 Task: Look for space in Padang Mat Sirat, Malaysia from 1st July, 2023 to 8th July, 2023 for 2 adults, 1 child in price range Rs.15000 to Rs.20000. Place can be entire place with 1  bedroom having 1 bed and 1 bathroom. Property type can be house, flat, guest house, hotel. Amenities needed are: washing machine. Booking option can be shelf check-in. Required host language is English.
Action: Mouse moved to (470, 96)
Screenshot: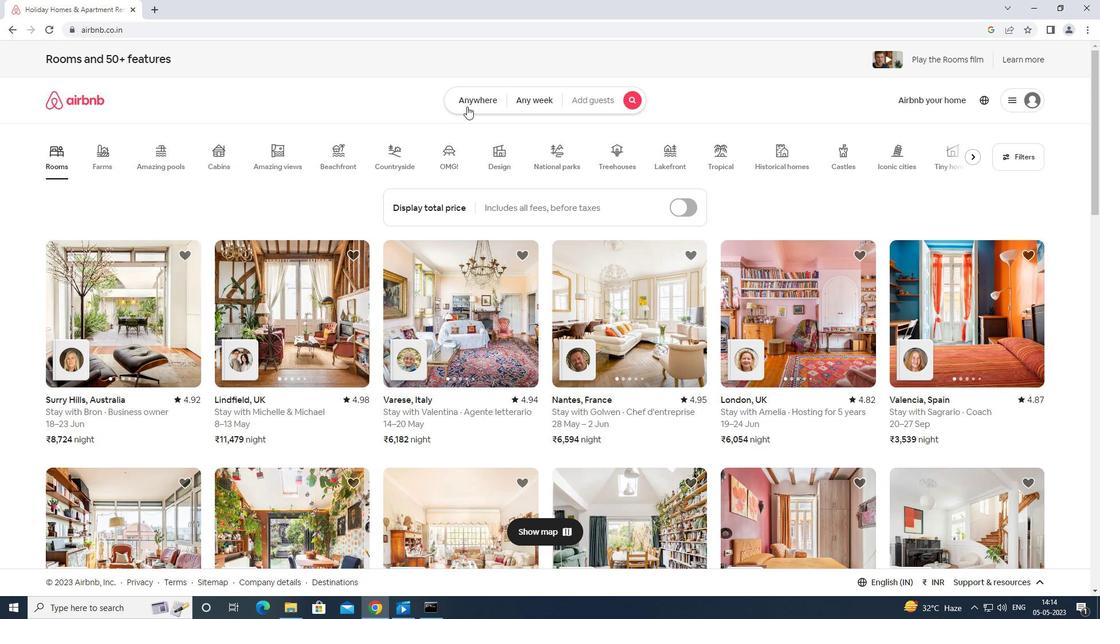 
Action: Mouse pressed left at (470, 96)
Screenshot: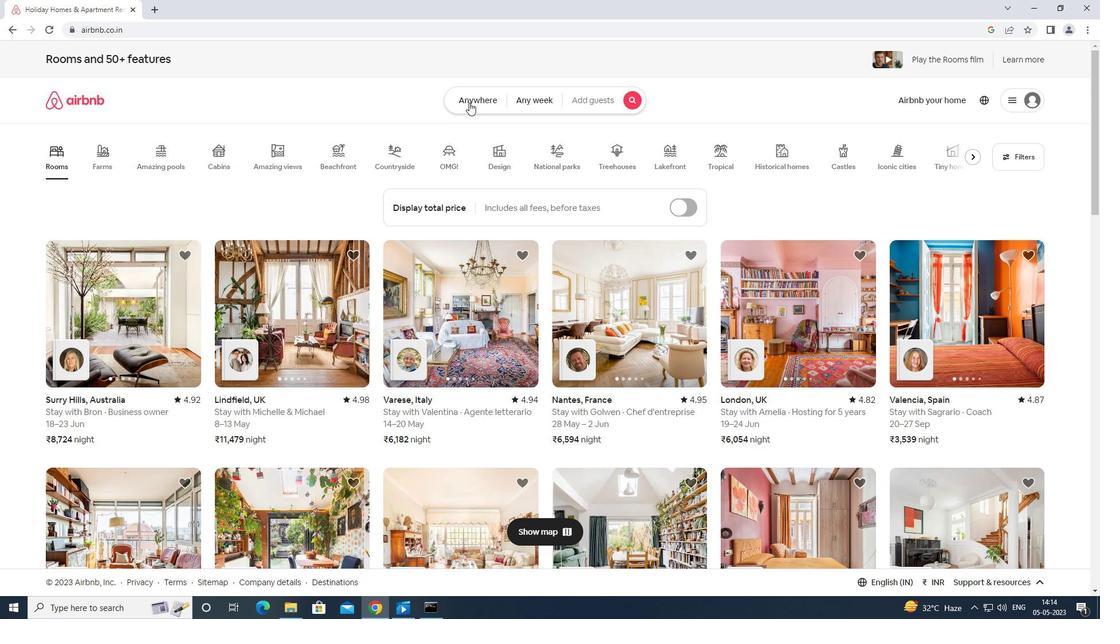 
Action: Mouse moved to (407, 142)
Screenshot: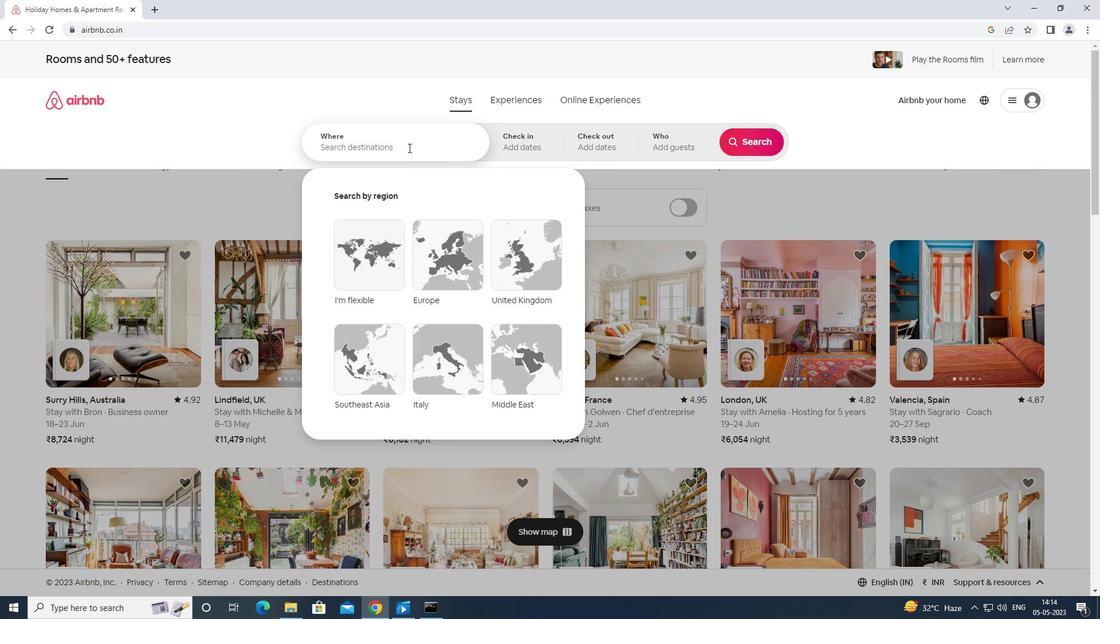 
Action: Mouse pressed left at (407, 142)
Screenshot: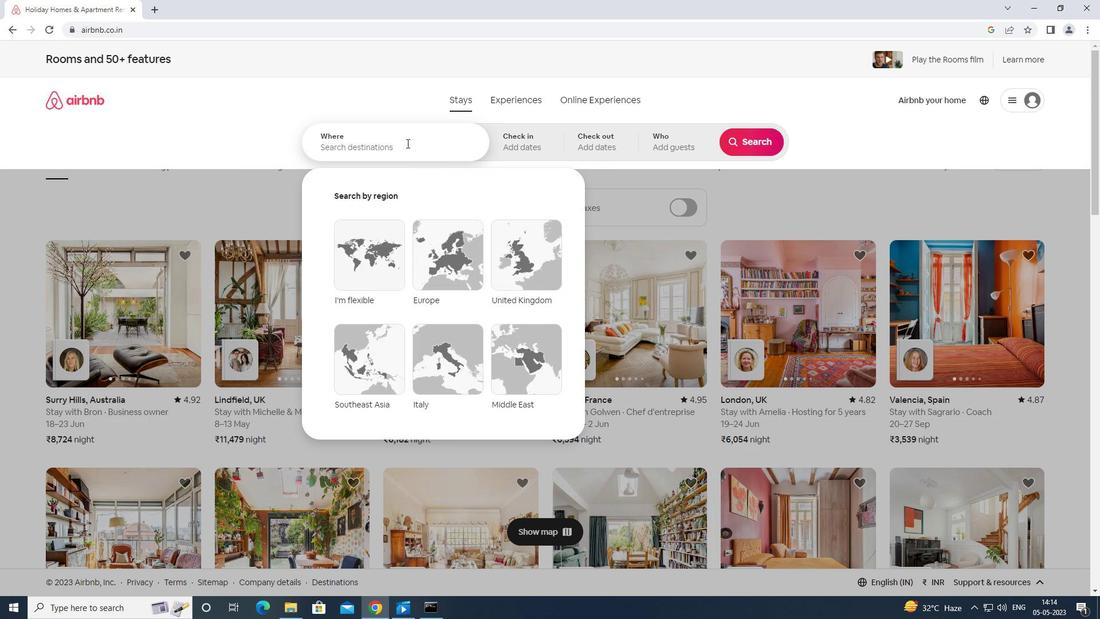 
Action: Key pressed <Key.shift>PADANG<Key.space>MAT<Key.space>SIRAT<Key.space>MALAYSIA<Key.enter>
Screenshot: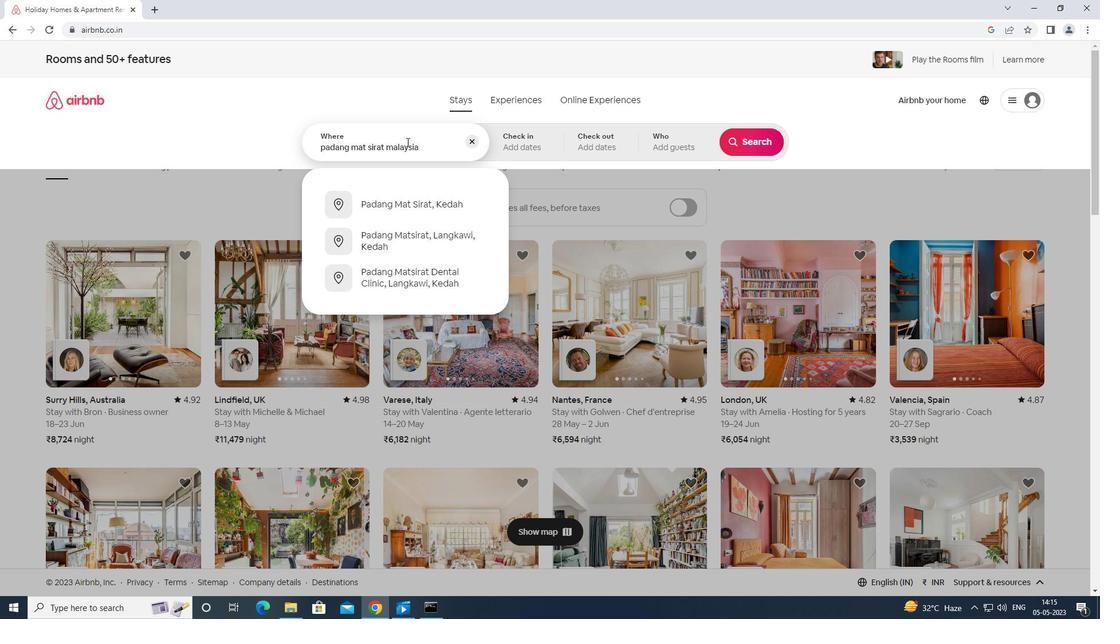 
Action: Mouse moved to (590, 142)
Screenshot: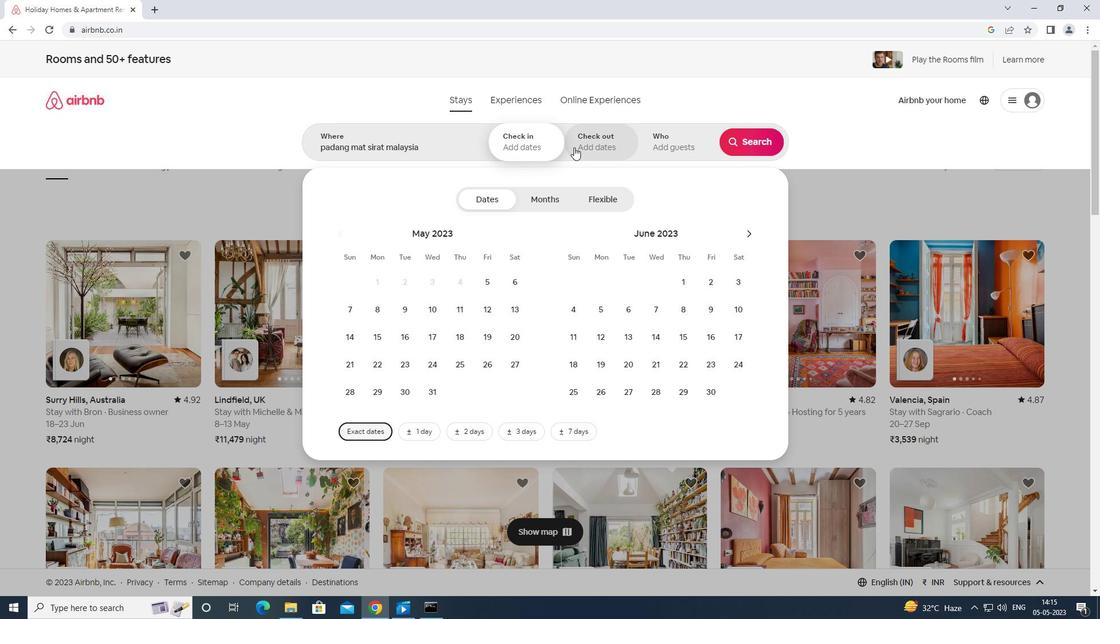 
Action: Mouse pressed left at (590, 142)
Screenshot: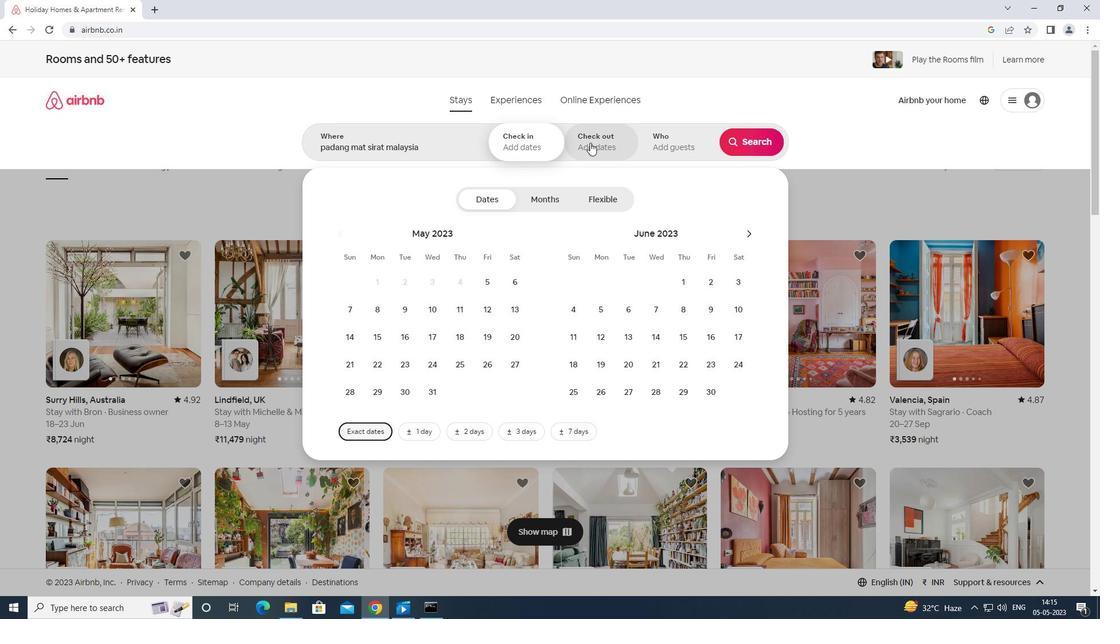 
Action: Mouse moved to (744, 233)
Screenshot: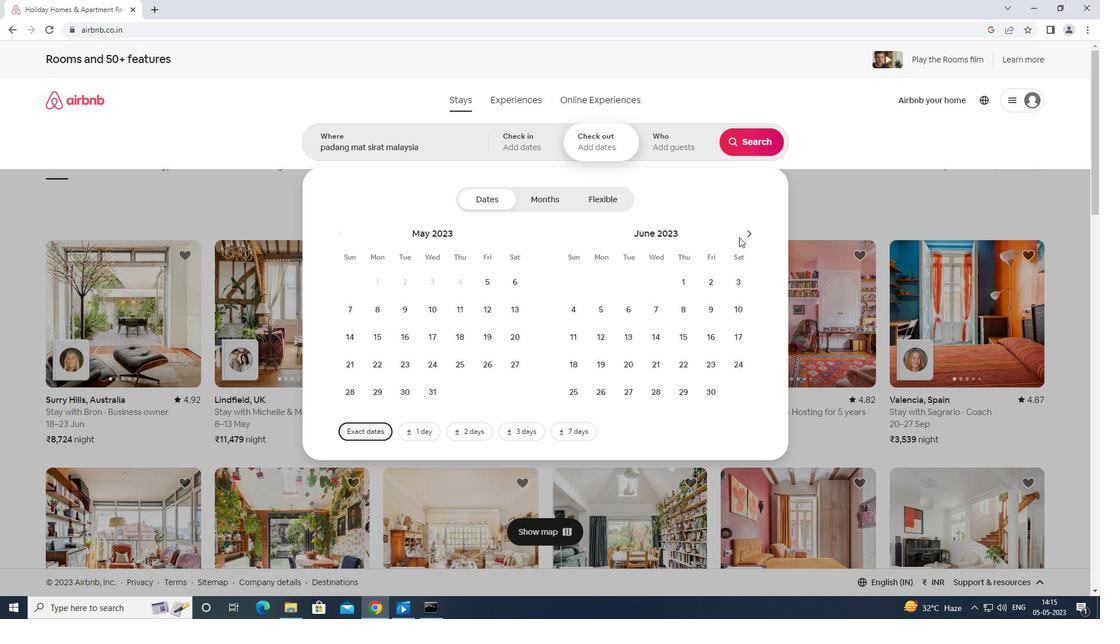 
Action: Mouse pressed left at (744, 233)
Screenshot: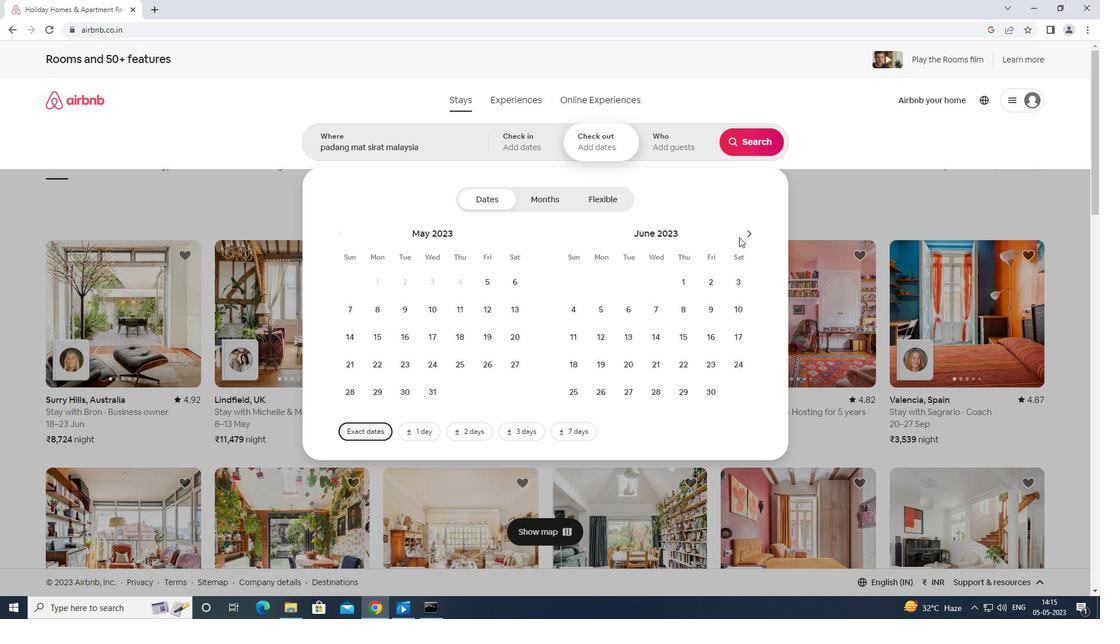 
Action: Mouse moved to (736, 276)
Screenshot: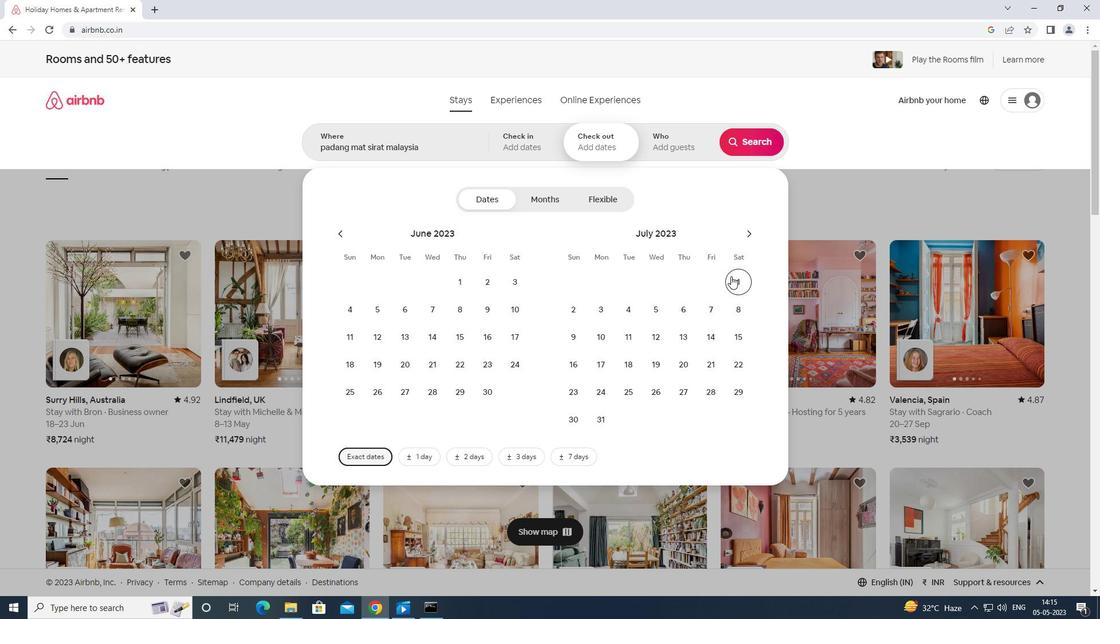 
Action: Mouse pressed left at (736, 276)
Screenshot: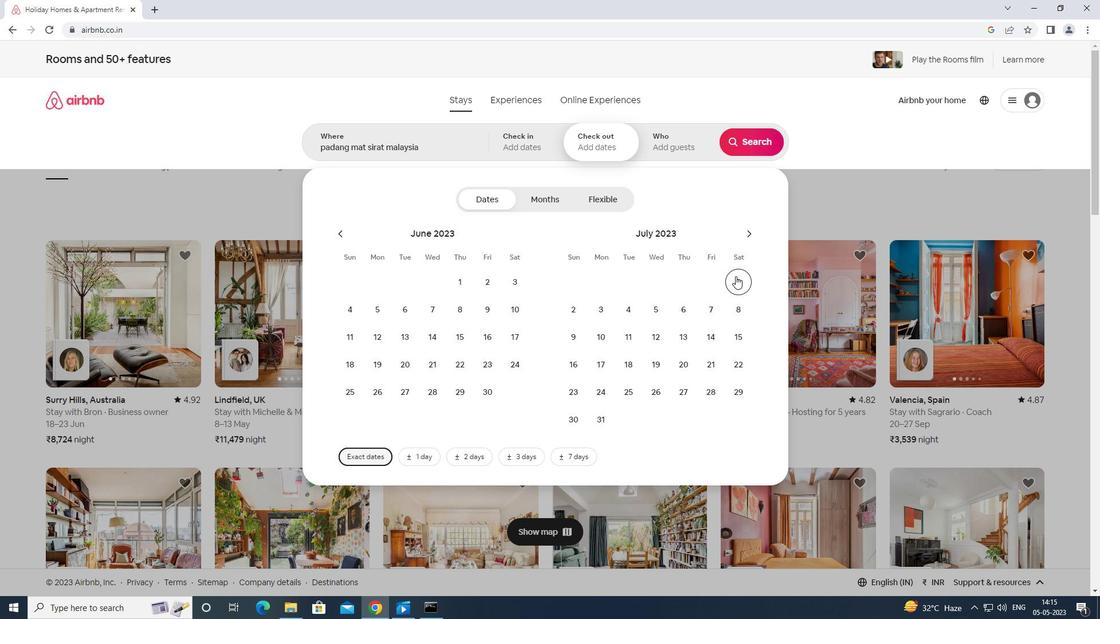 
Action: Mouse moved to (734, 307)
Screenshot: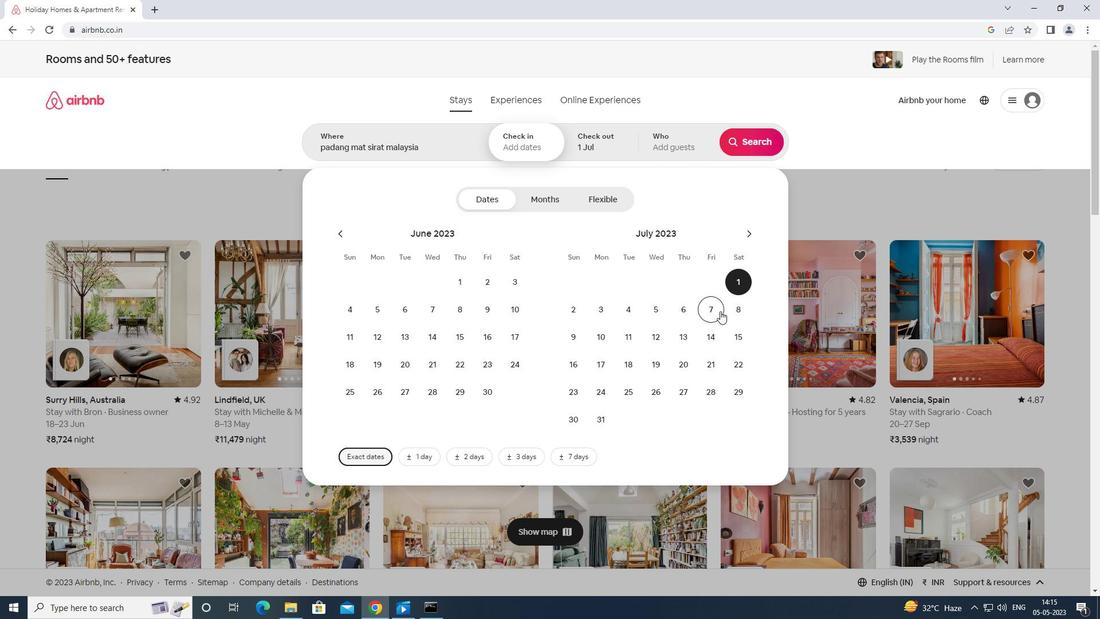 
Action: Mouse pressed left at (734, 307)
Screenshot: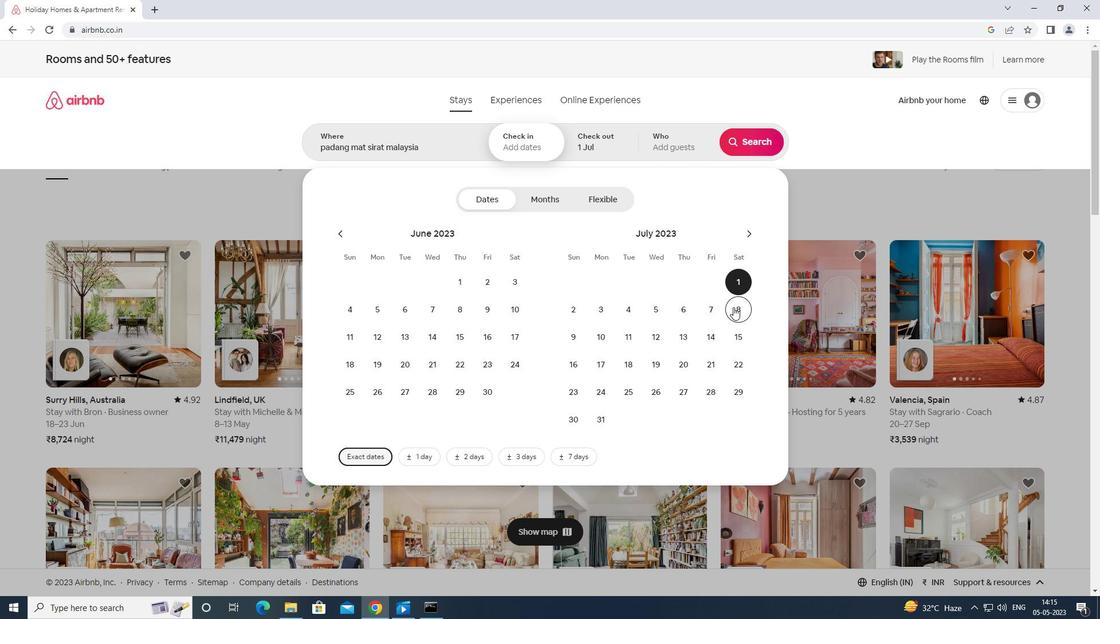
Action: Mouse moved to (679, 142)
Screenshot: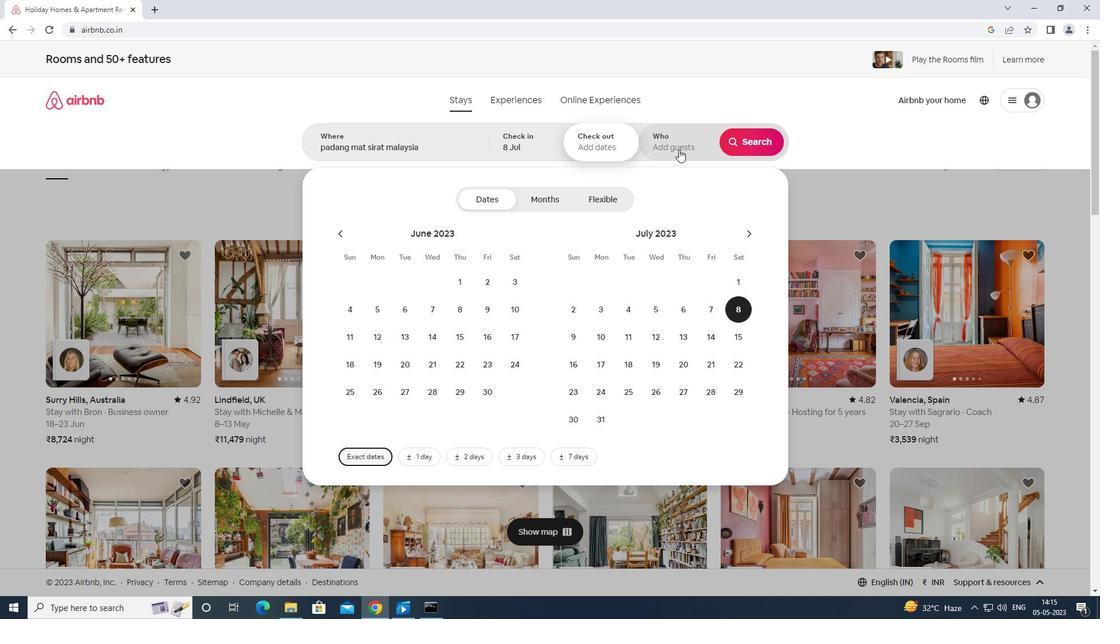 
Action: Mouse pressed left at (679, 142)
Screenshot: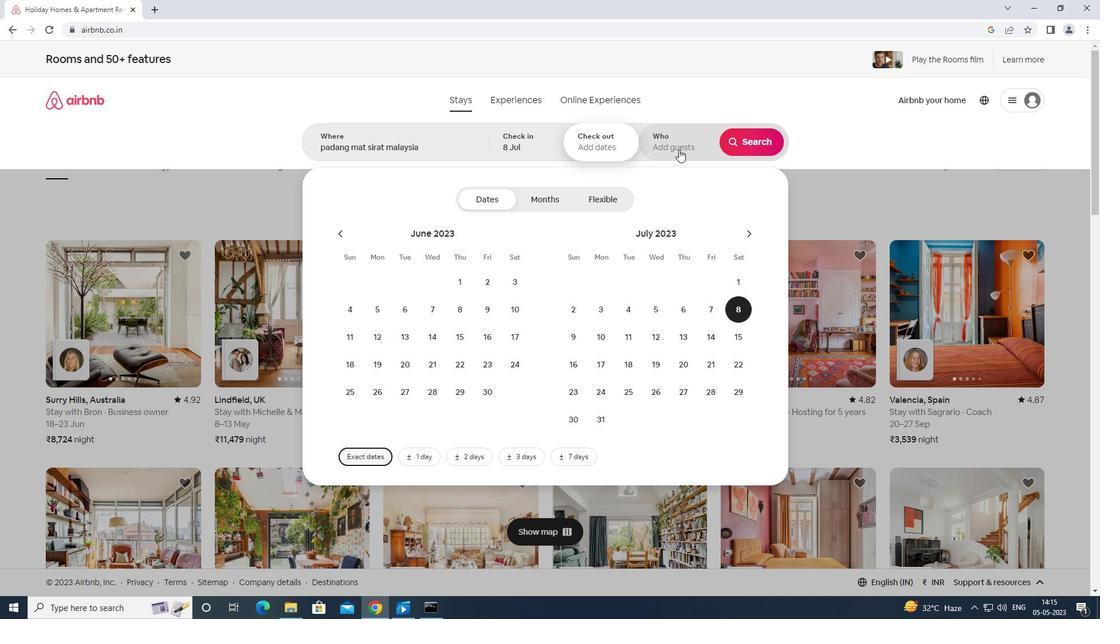 
Action: Mouse moved to (757, 201)
Screenshot: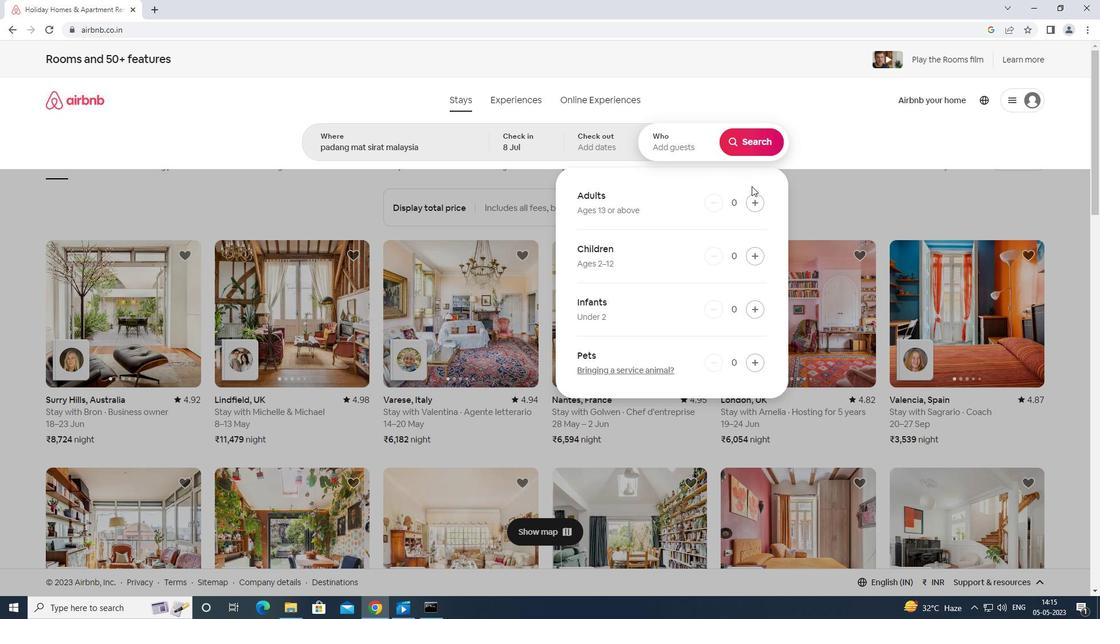 
Action: Mouse pressed left at (757, 201)
Screenshot: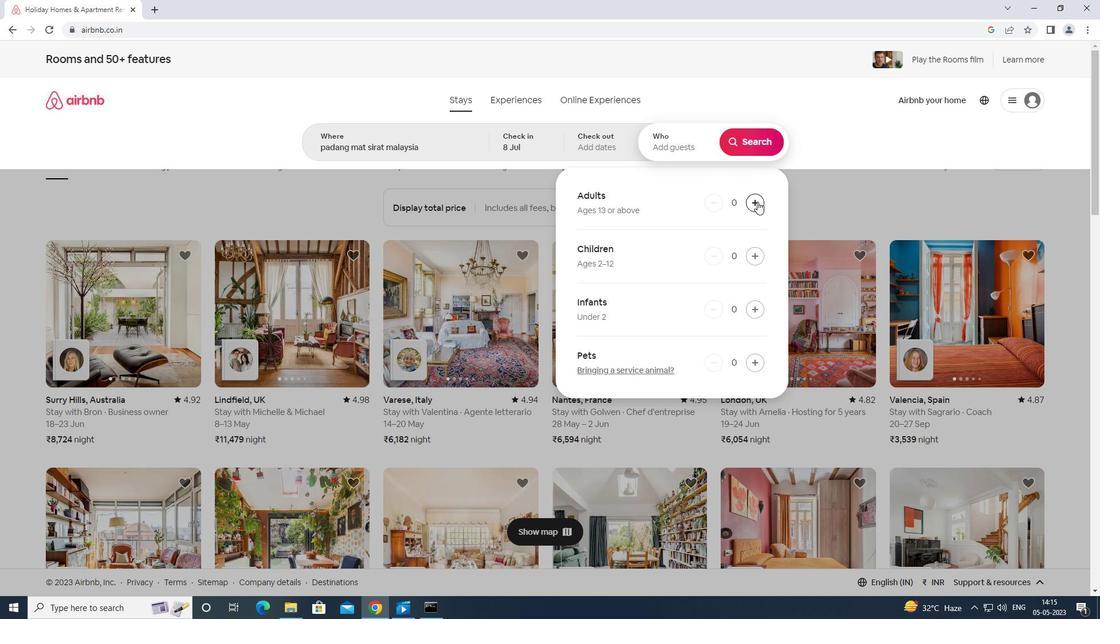 
Action: Mouse moved to (757, 202)
Screenshot: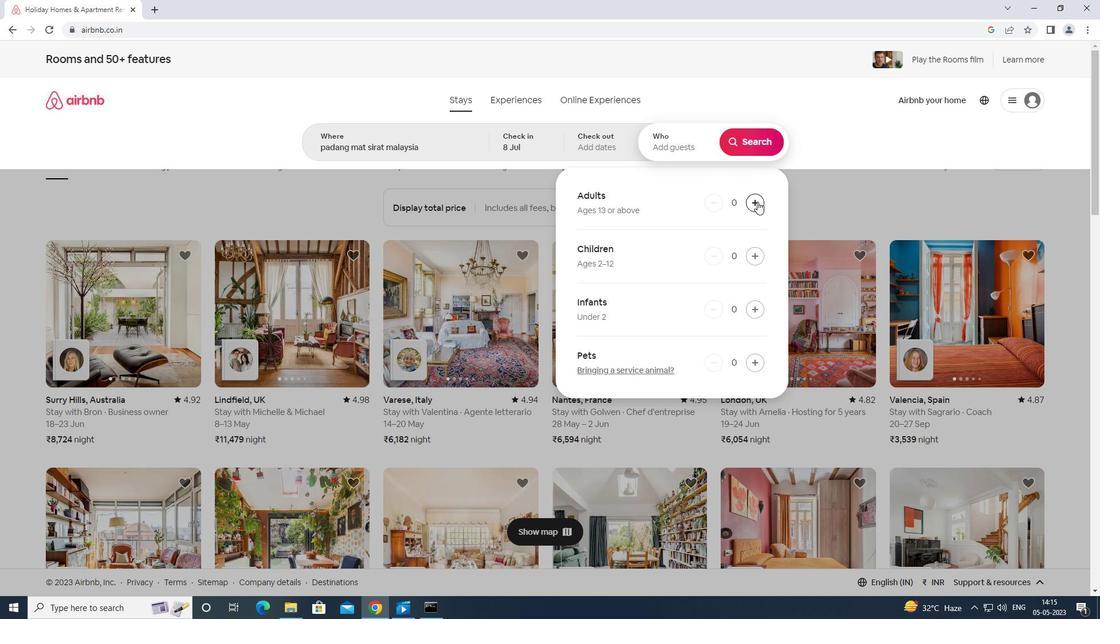 
Action: Mouse pressed left at (757, 202)
Screenshot: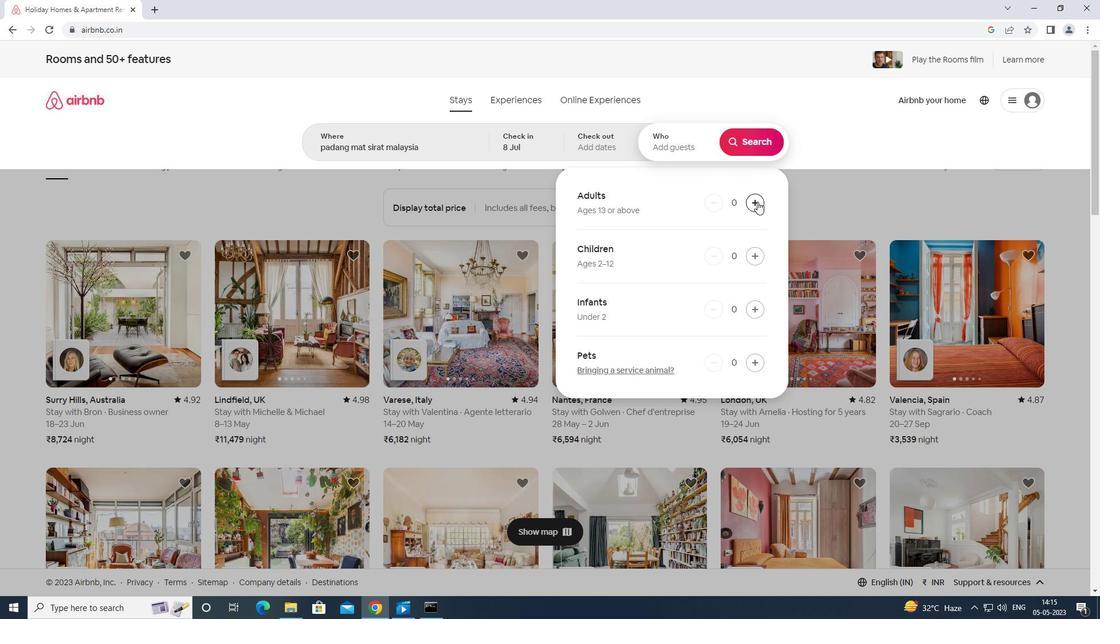 
Action: Mouse moved to (756, 256)
Screenshot: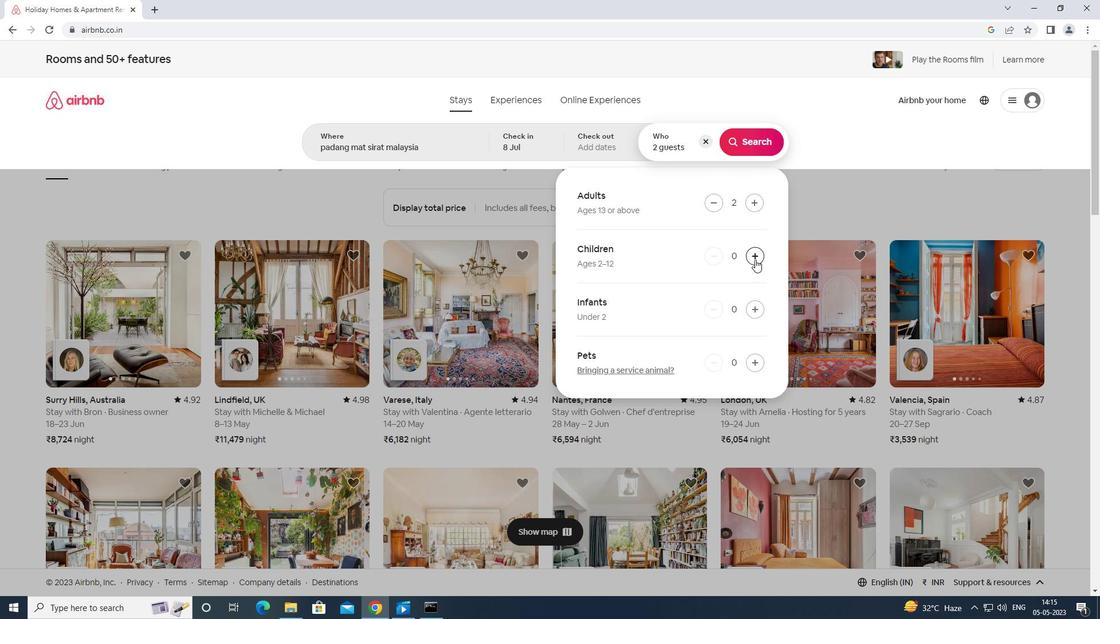 
Action: Mouse pressed left at (756, 256)
Screenshot: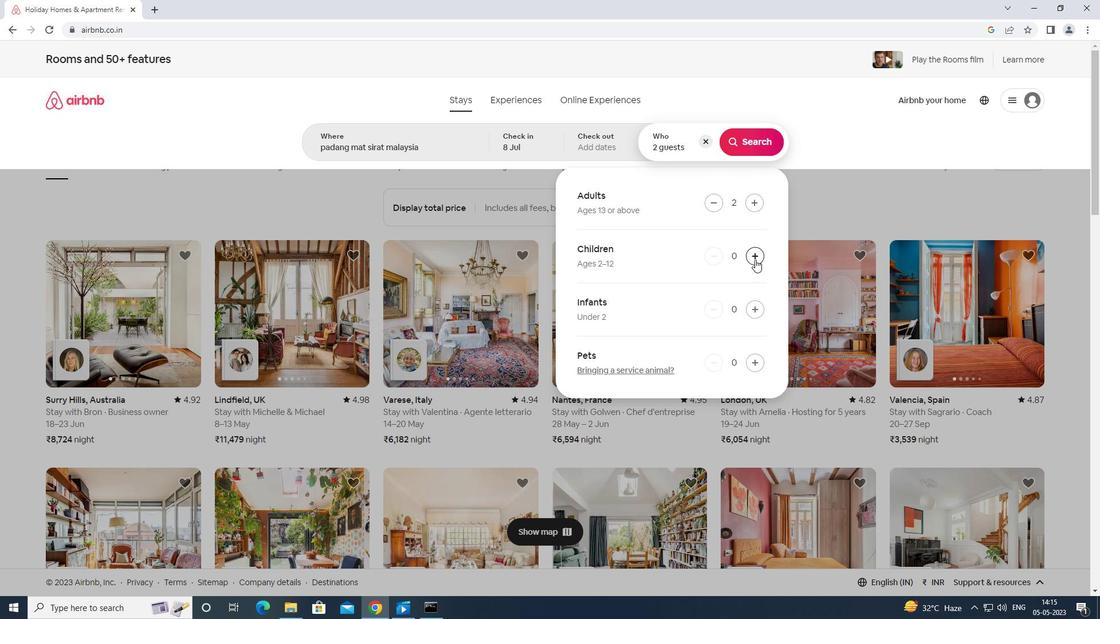 
Action: Mouse moved to (752, 147)
Screenshot: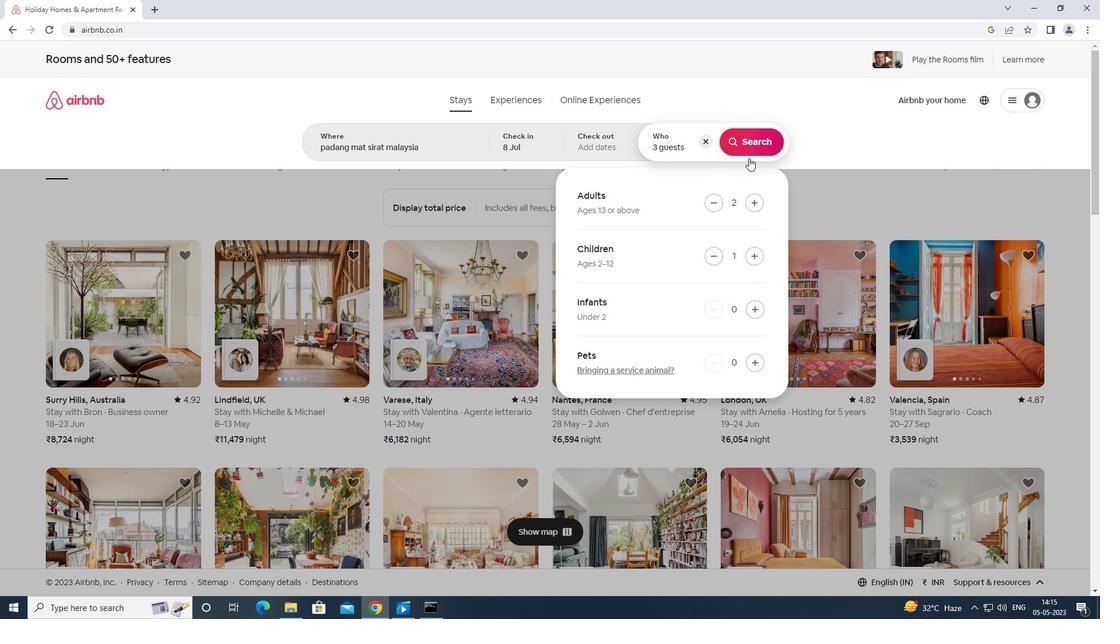 
Action: Mouse pressed left at (752, 147)
Screenshot: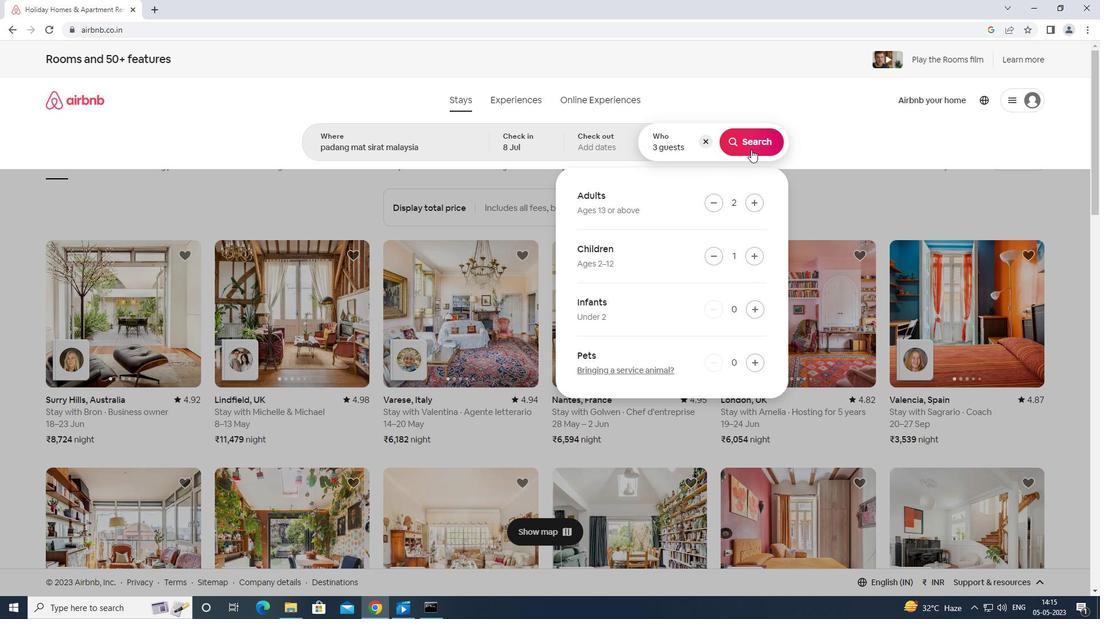 
Action: Mouse moved to (1058, 100)
Screenshot: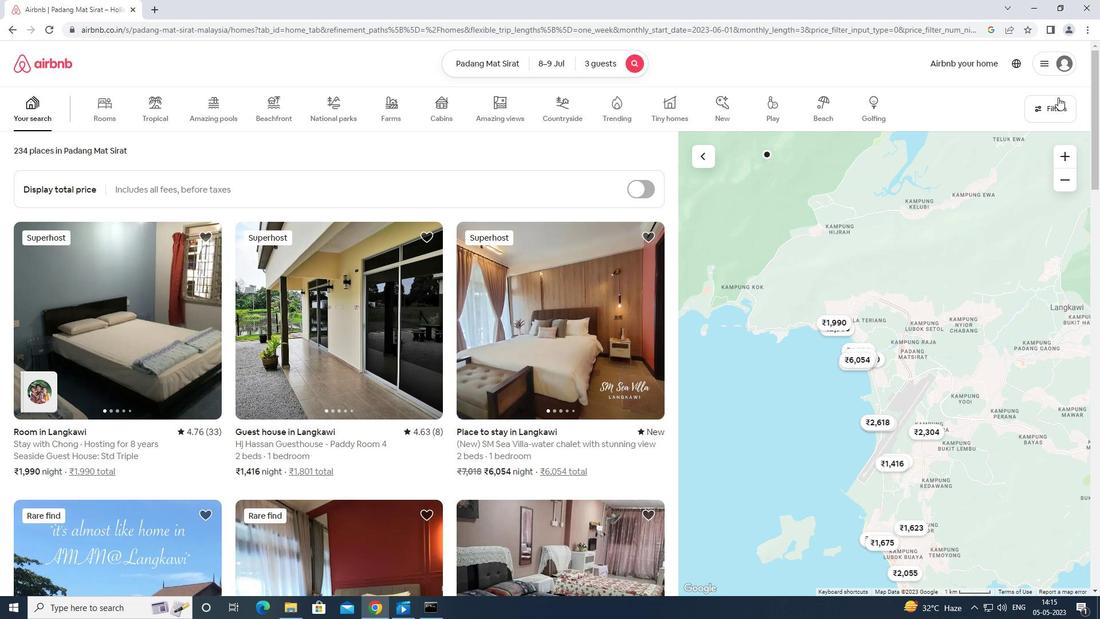 
Action: Mouse pressed left at (1058, 100)
Screenshot: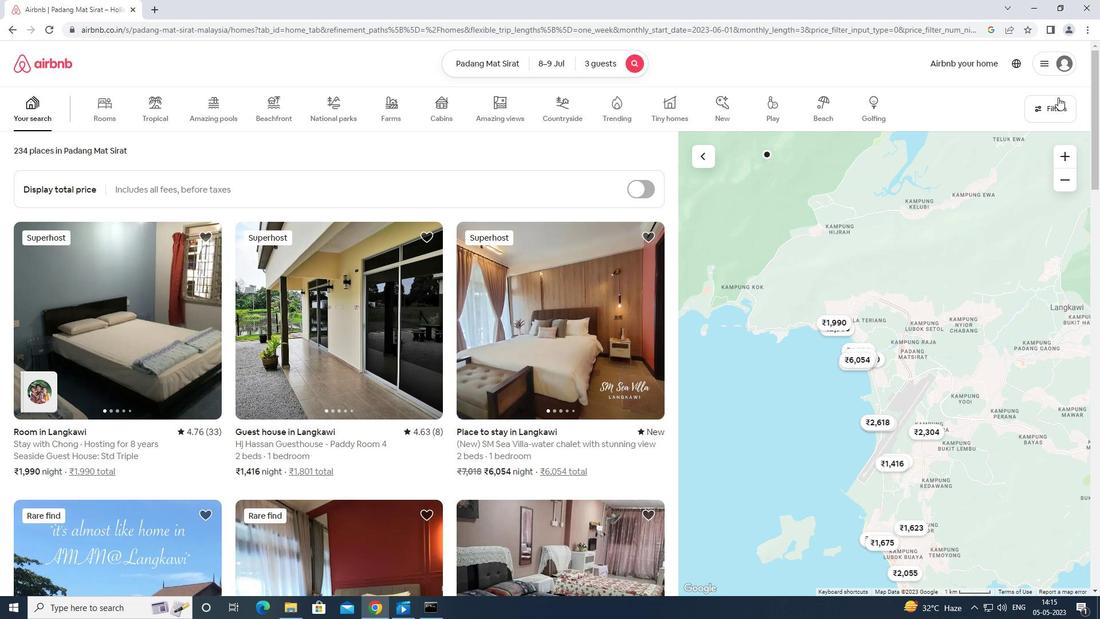 
Action: Mouse moved to (440, 378)
Screenshot: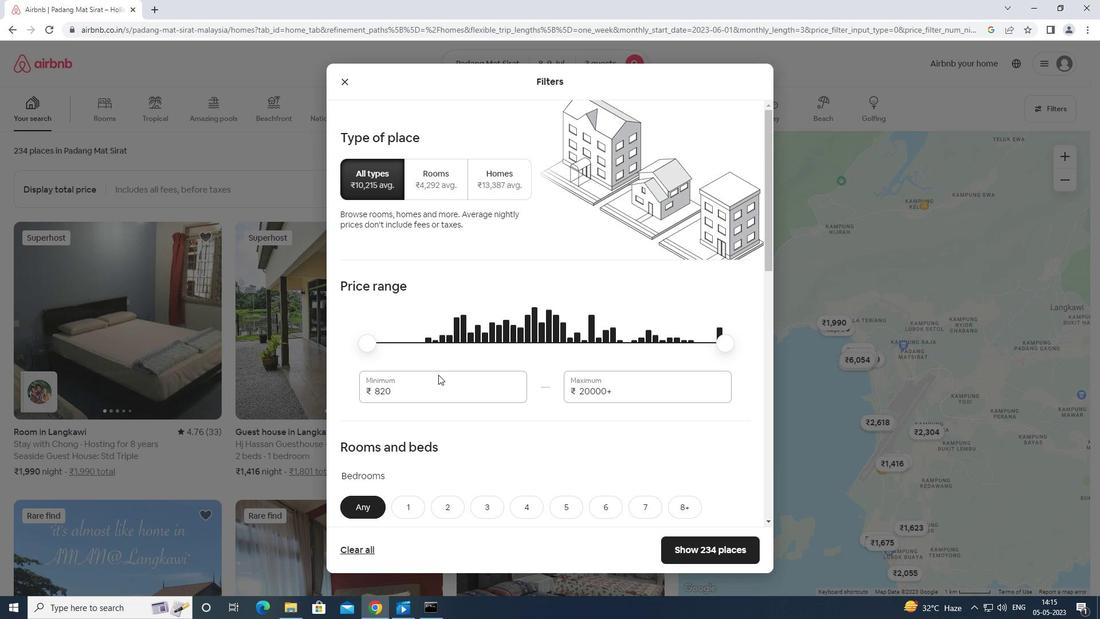
Action: Mouse pressed left at (440, 378)
Screenshot: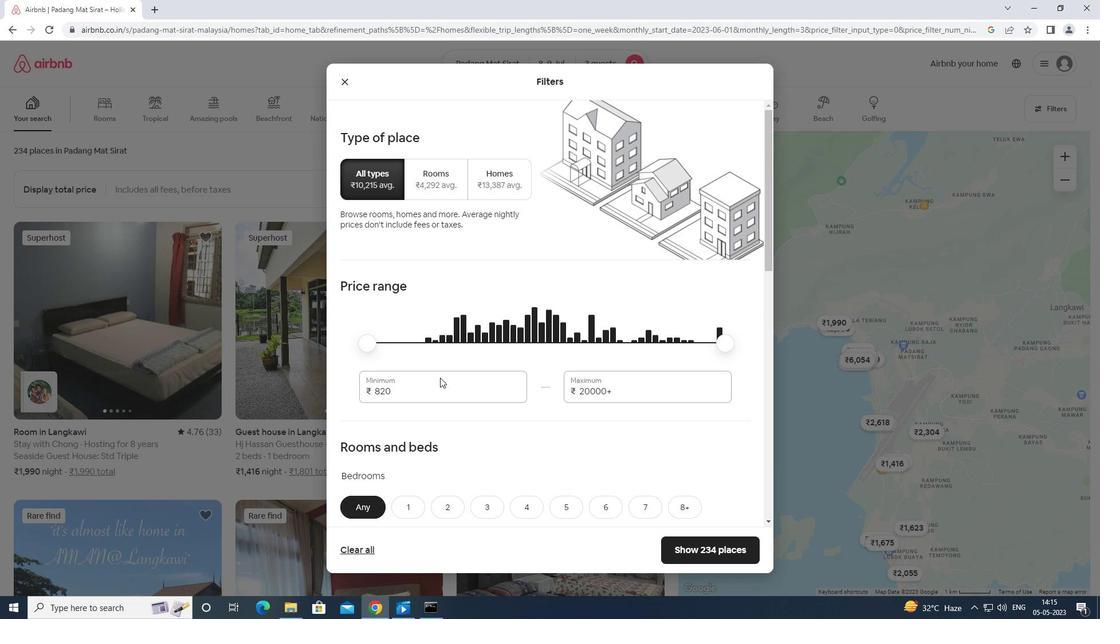 
Action: Mouse moved to (439, 379)
Screenshot: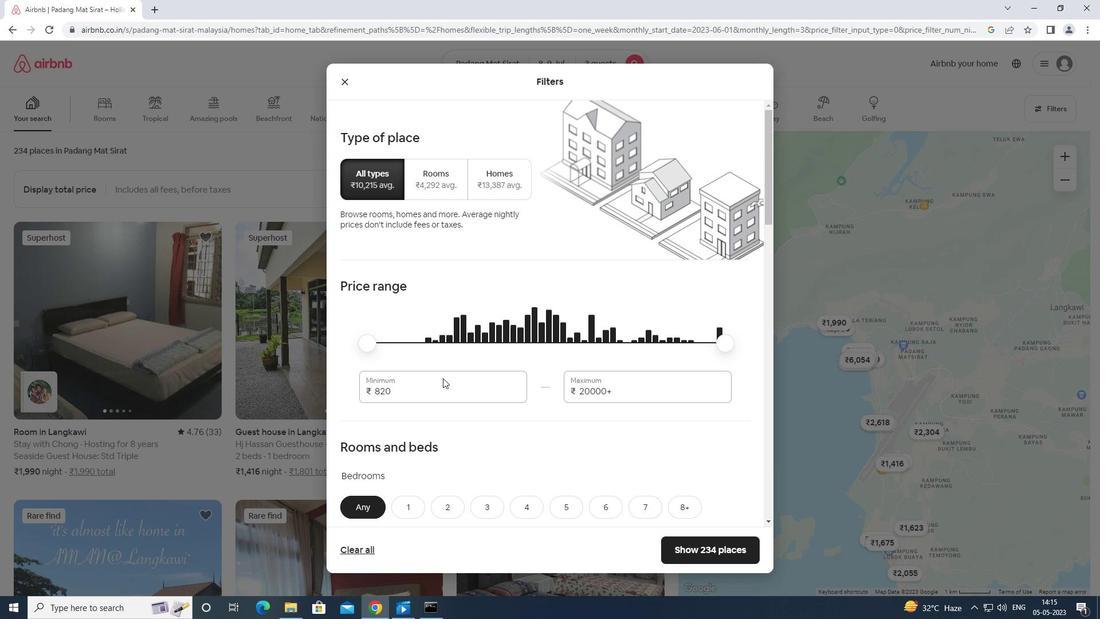 
Action: Key pressed <Key.backspace><Key.backspace><Key.backspace><Key.backspace><Key.backspace><Key.backspace><Key.backspace><Key.backspace><Key.backspace>15000
Screenshot: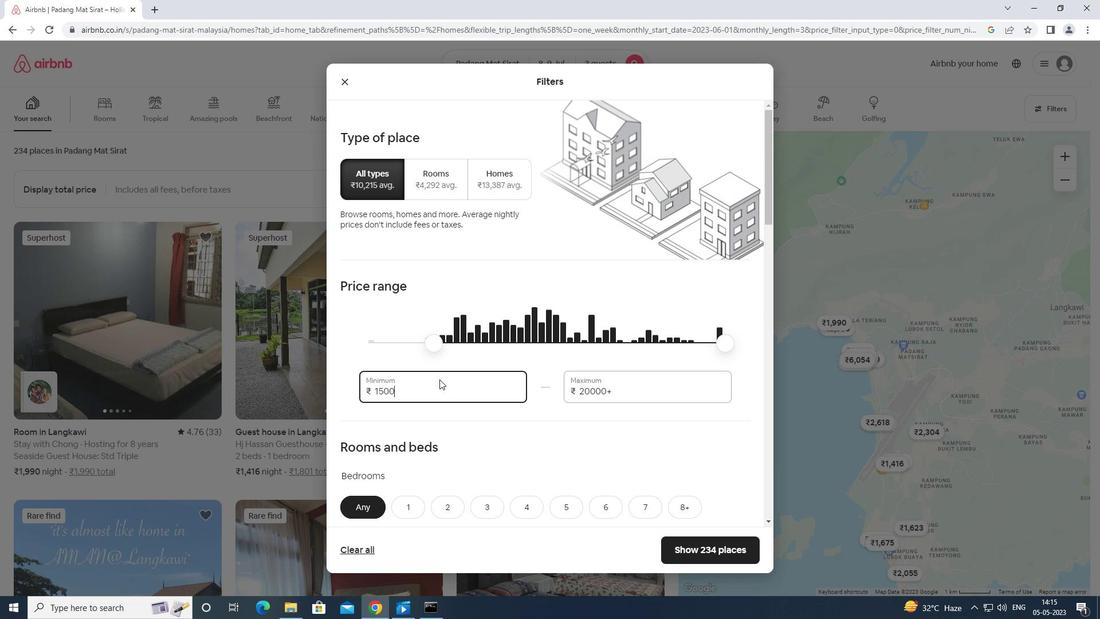 
Action: Mouse moved to (609, 383)
Screenshot: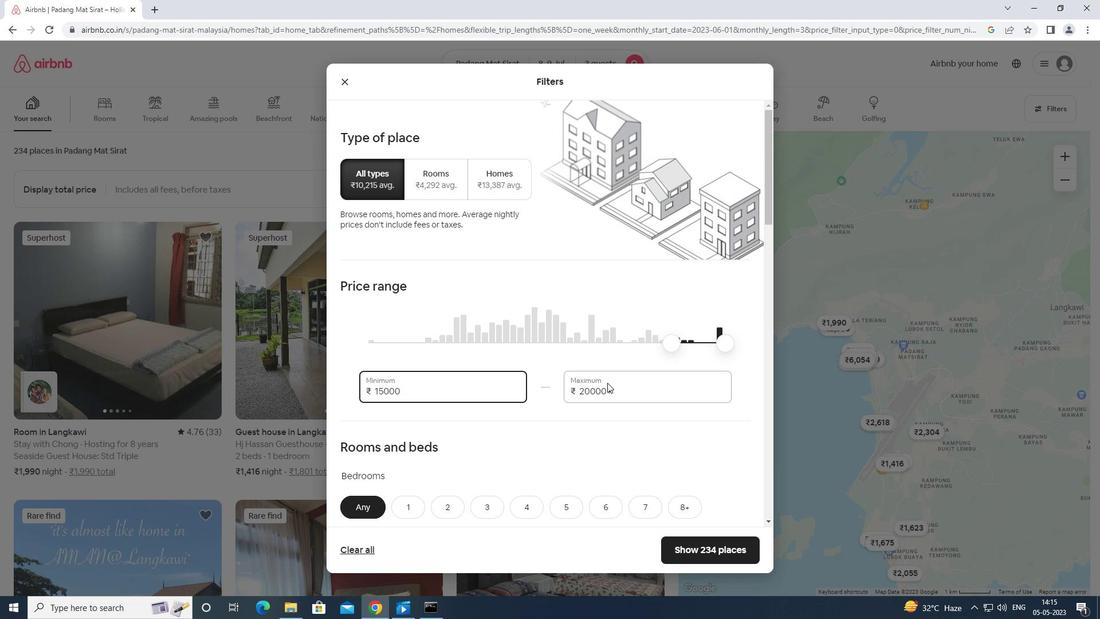
Action: Mouse pressed left at (609, 383)
Screenshot: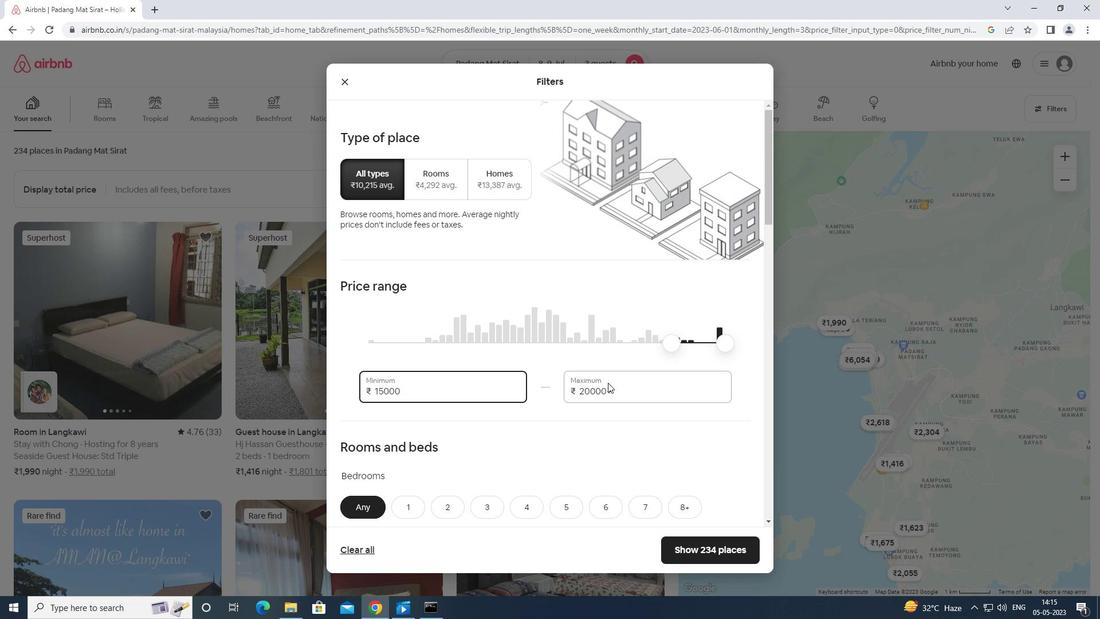 
Action: Mouse moved to (572, 382)
Screenshot: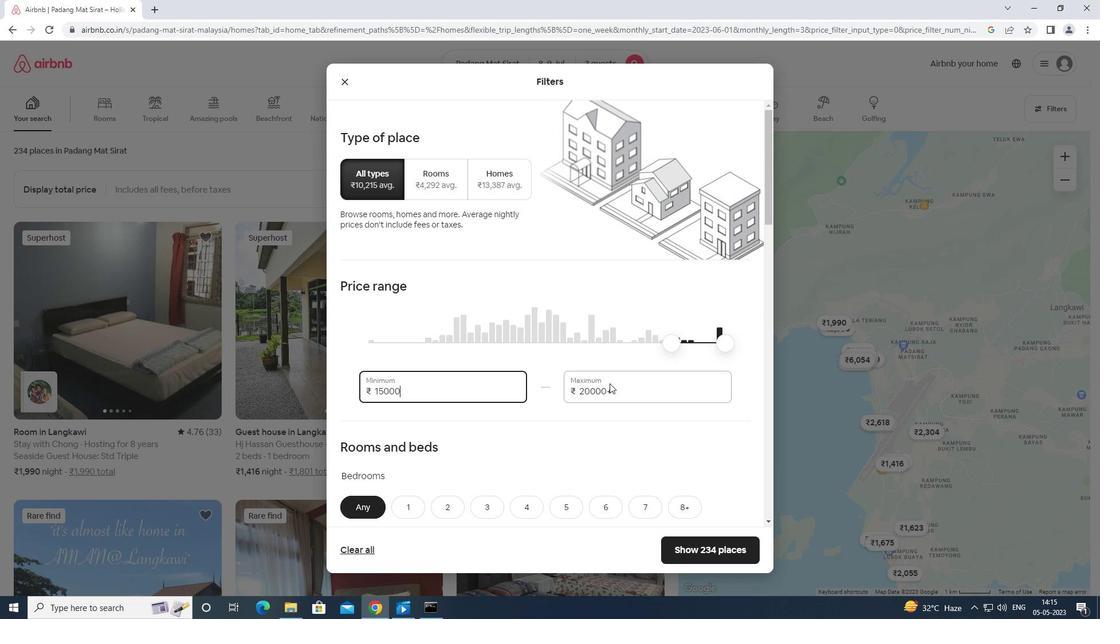 
Action: Key pressed \<Key.backspace><Key.backspace><Key.backspace><Key.backspace><Key.backspace><Key.backspace><Key.backspace><Key.backspace><Key.backspace><Key.backspace><Key.backspace><Key.backspace><Key.backspace><Key.backspace><Key.backspace><Key.backspace>20000
Screenshot: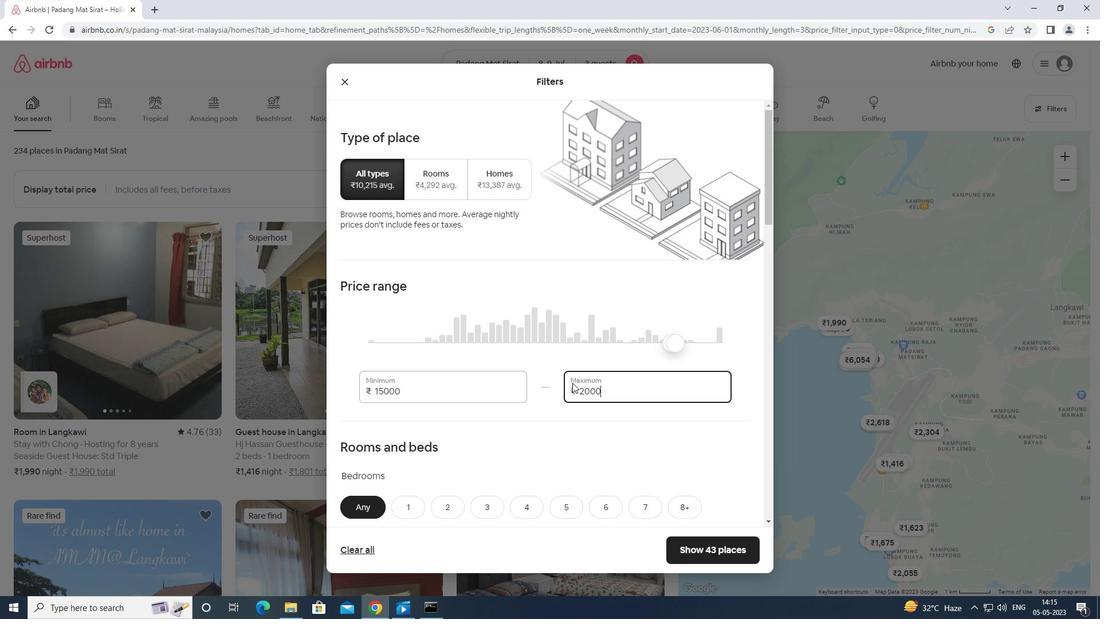 
Action: Mouse moved to (543, 392)
Screenshot: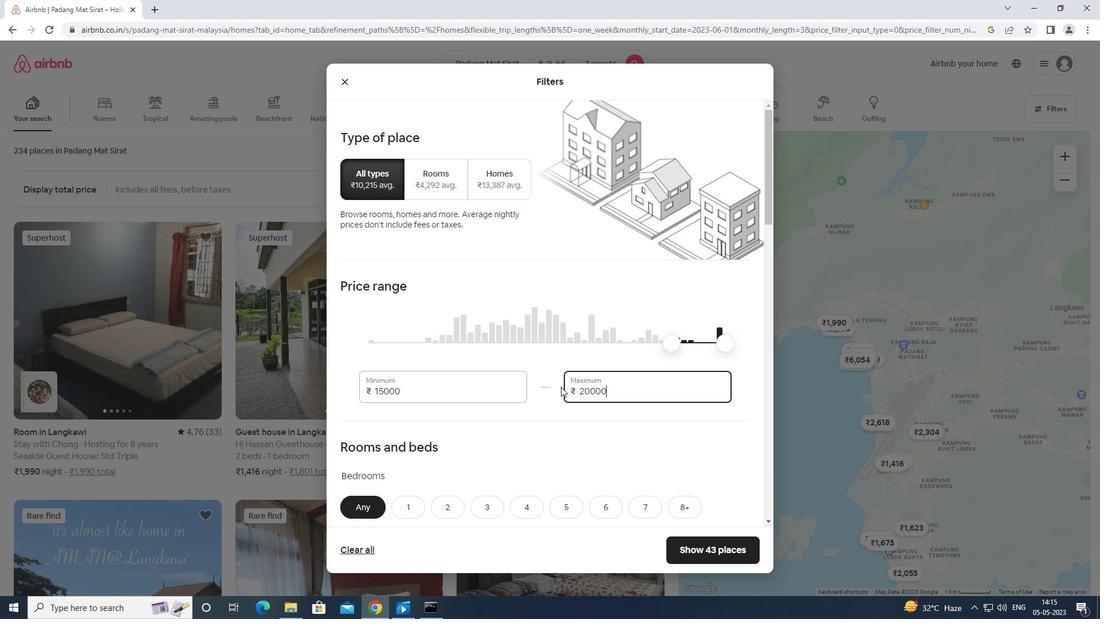 
Action: Mouse scrolled (543, 392) with delta (0, 0)
Screenshot: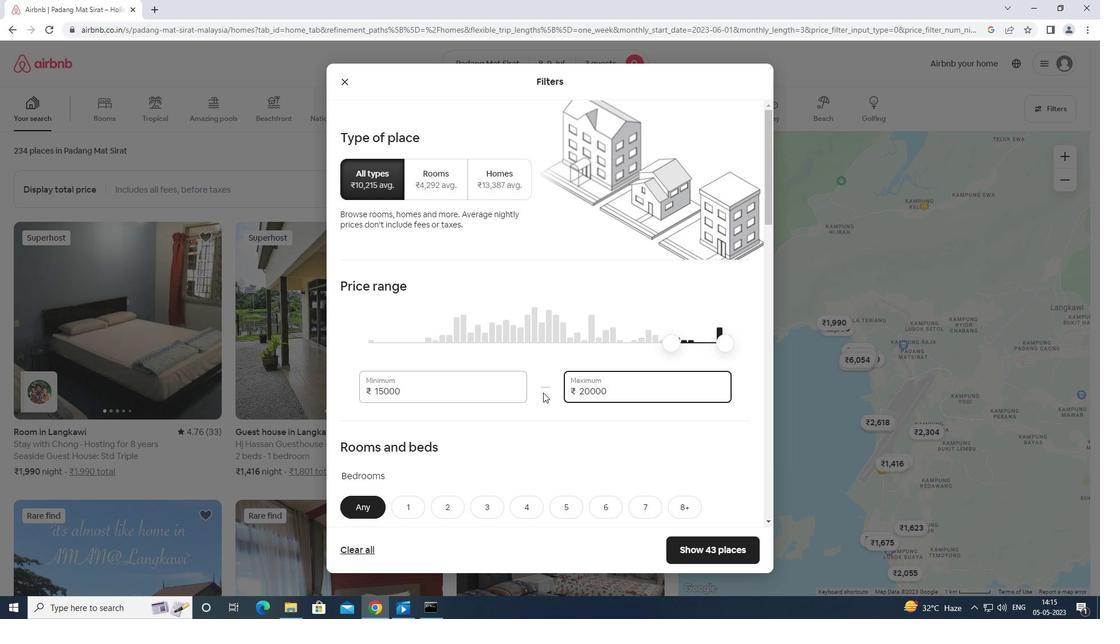 
Action: Mouse scrolled (543, 392) with delta (0, 0)
Screenshot: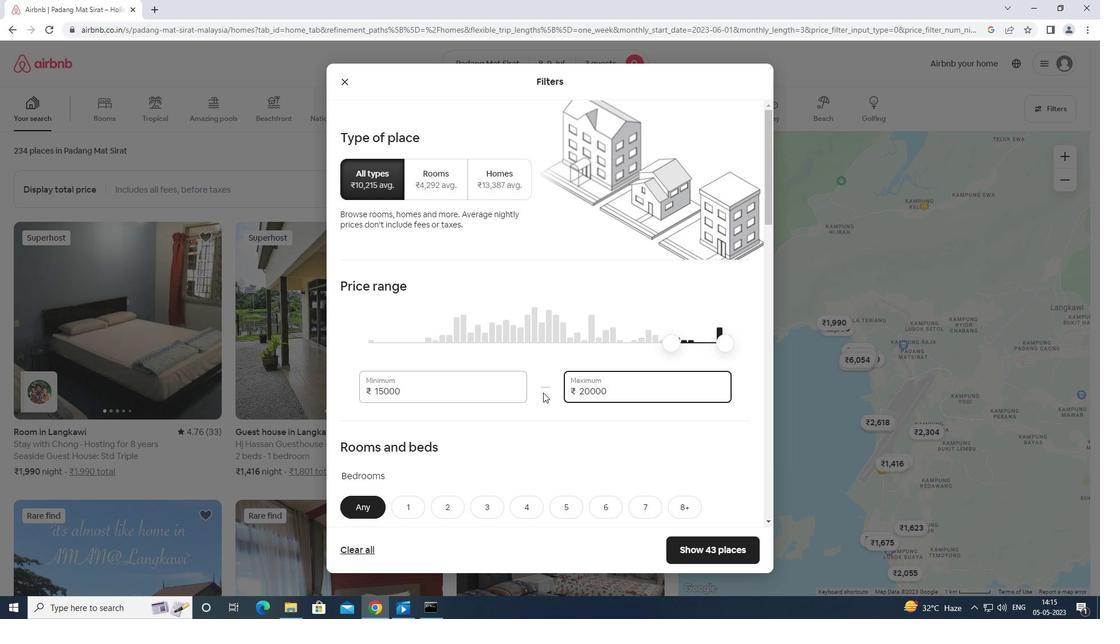 
Action: Mouse scrolled (543, 392) with delta (0, 0)
Screenshot: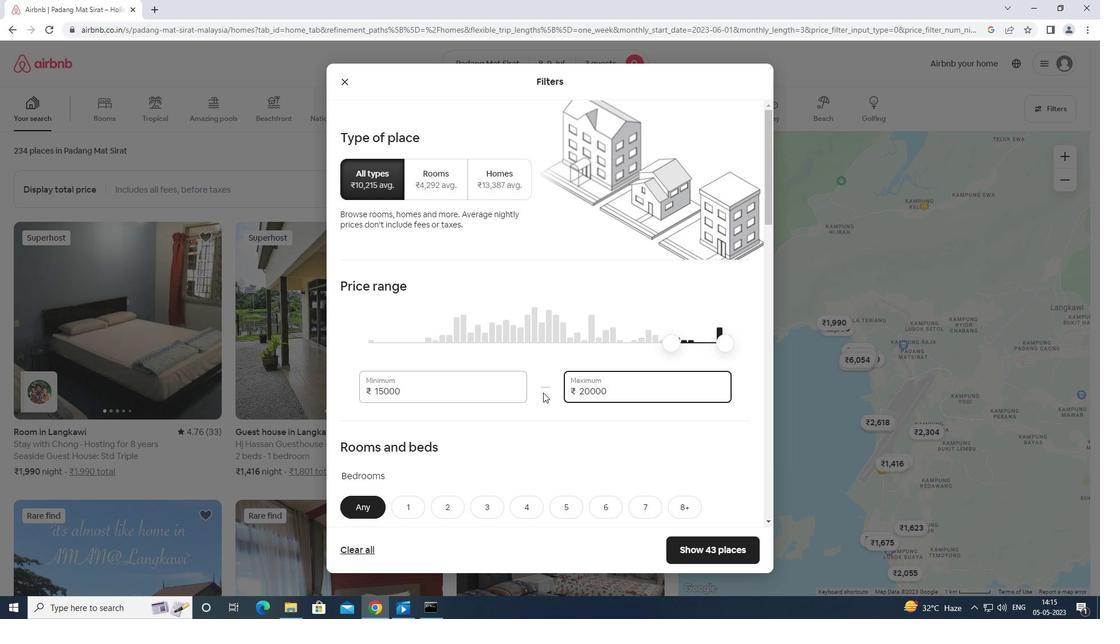 
Action: Mouse scrolled (543, 392) with delta (0, 0)
Screenshot: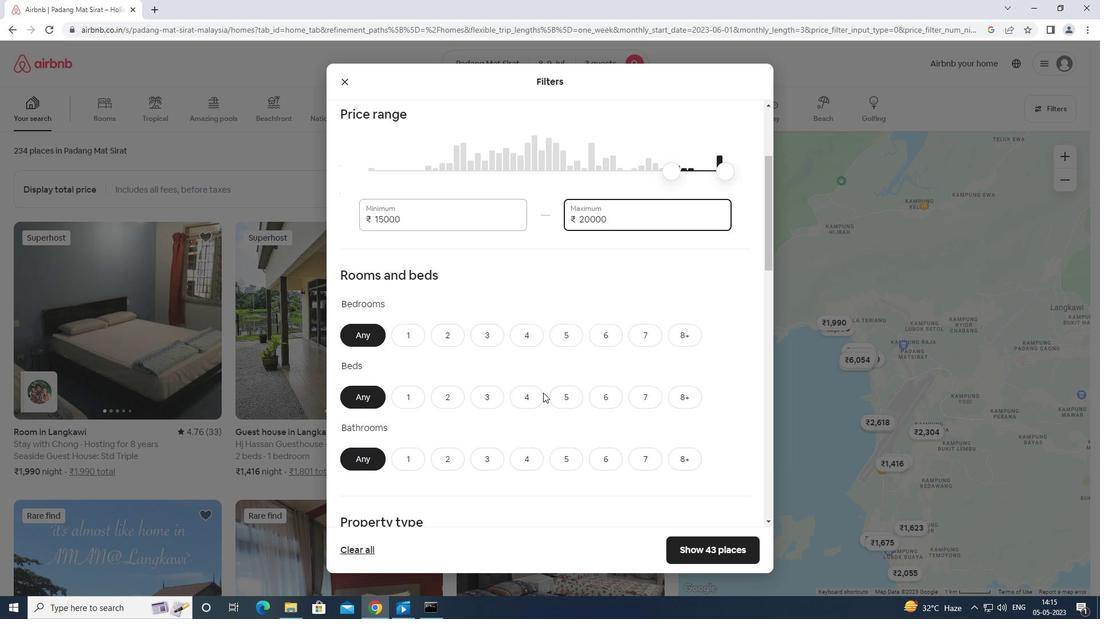
Action: Mouse scrolled (543, 392) with delta (0, 0)
Screenshot: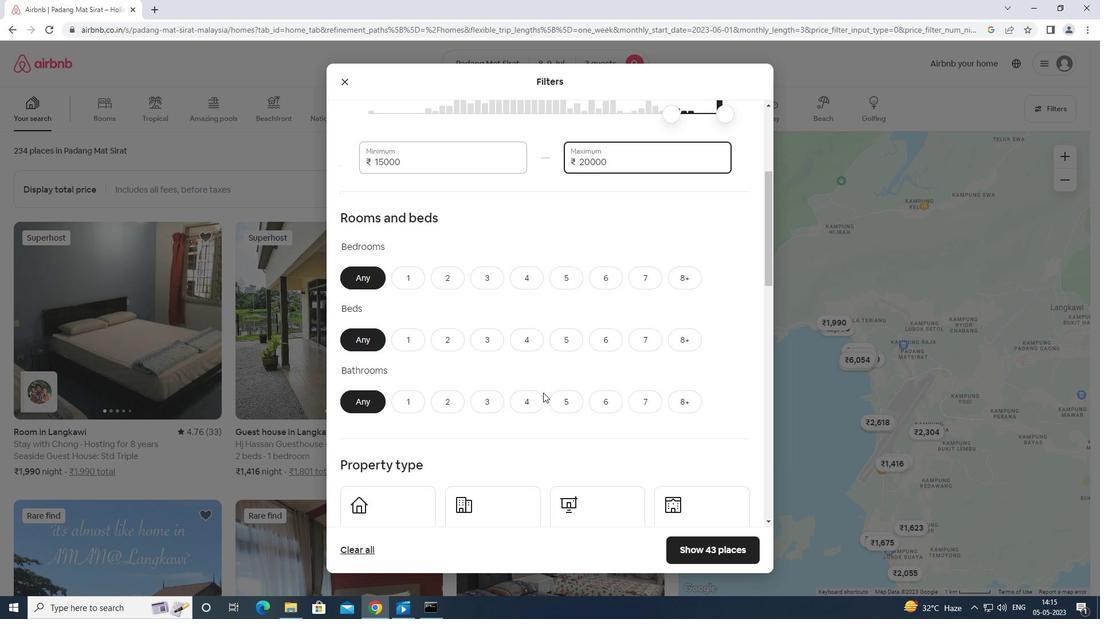 
Action: Mouse moved to (399, 216)
Screenshot: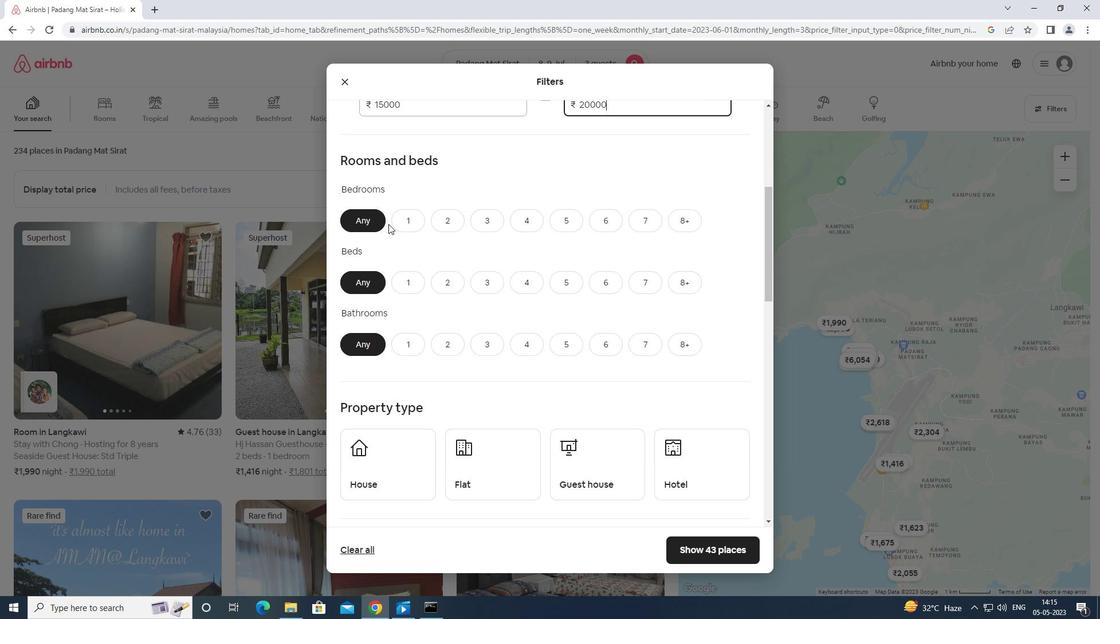 
Action: Mouse pressed left at (399, 216)
Screenshot: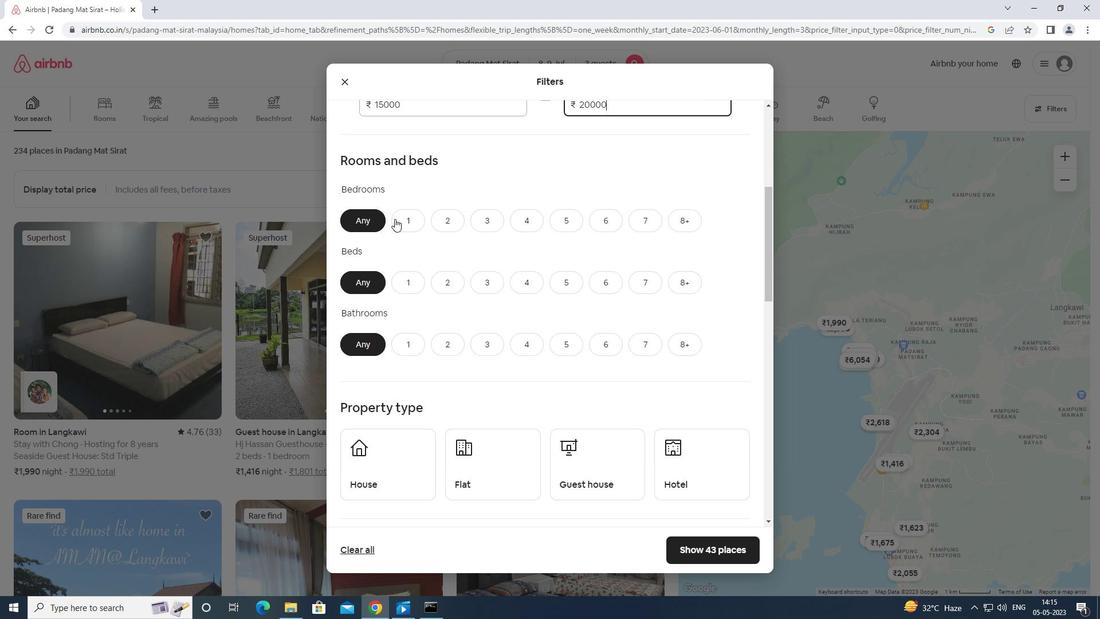 
Action: Mouse moved to (407, 275)
Screenshot: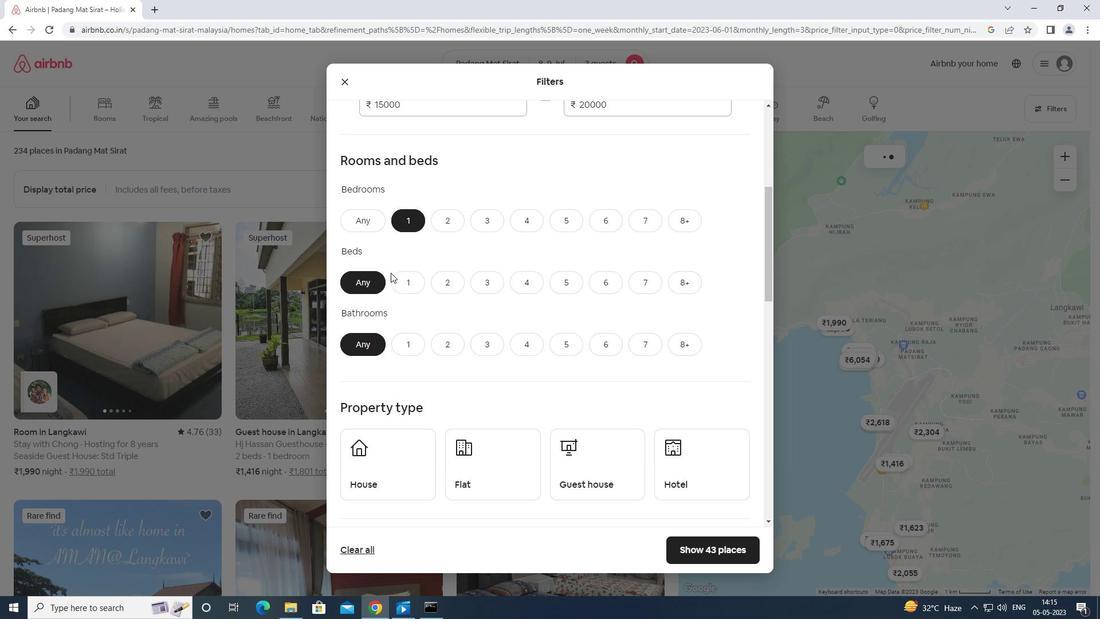 
Action: Mouse pressed left at (407, 275)
Screenshot: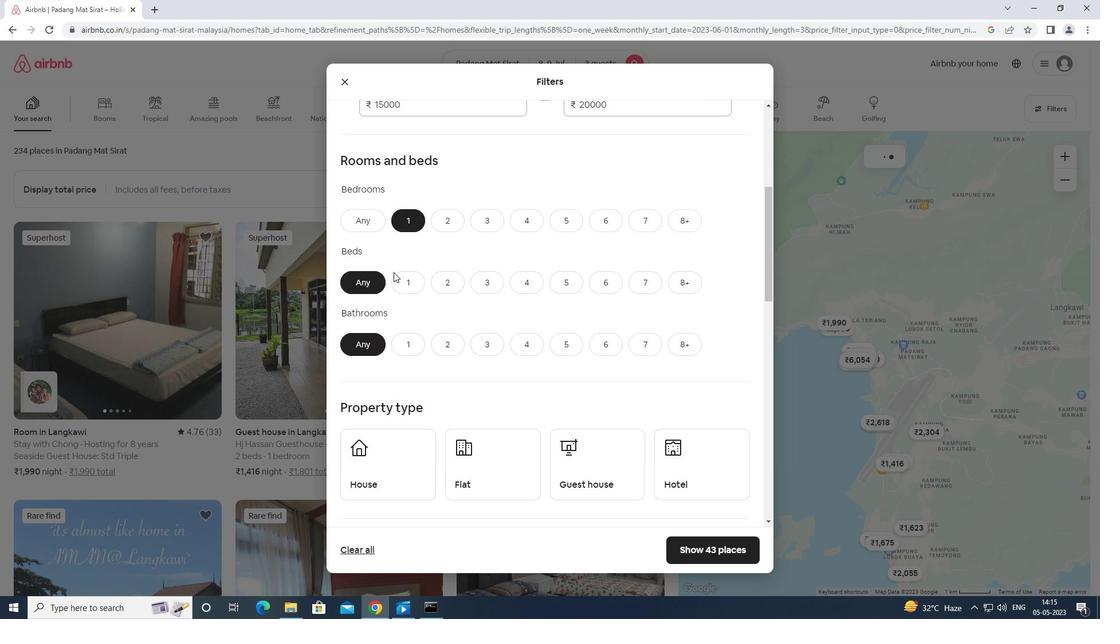 
Action: Mouse moved to (405, 336)
Screenshot: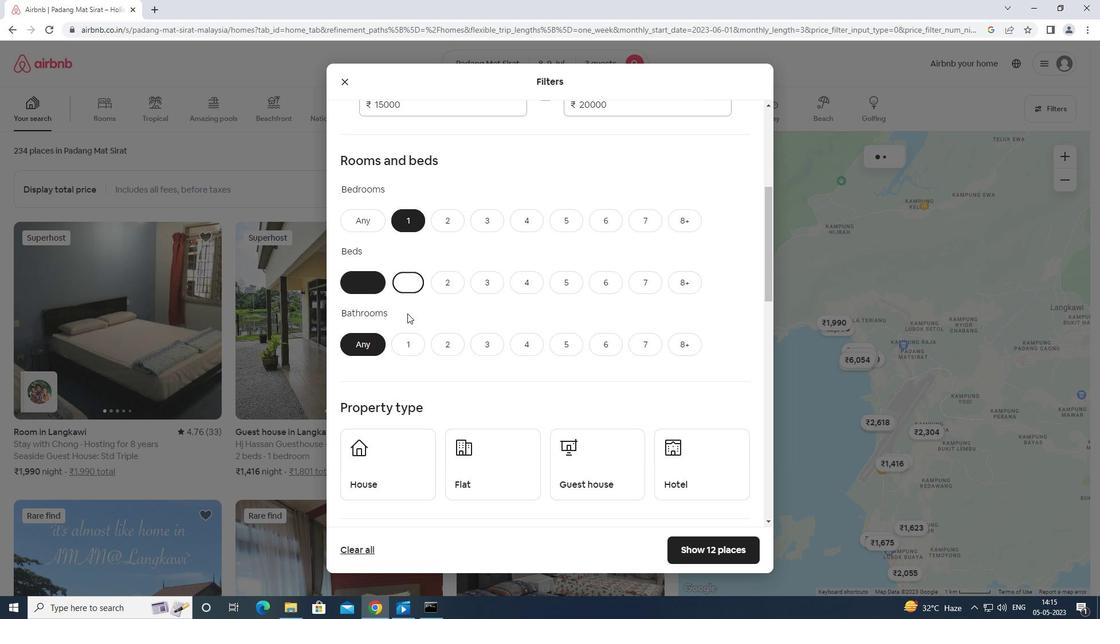 
Action: Mouse pressed left at (405, 336)
Screenshot: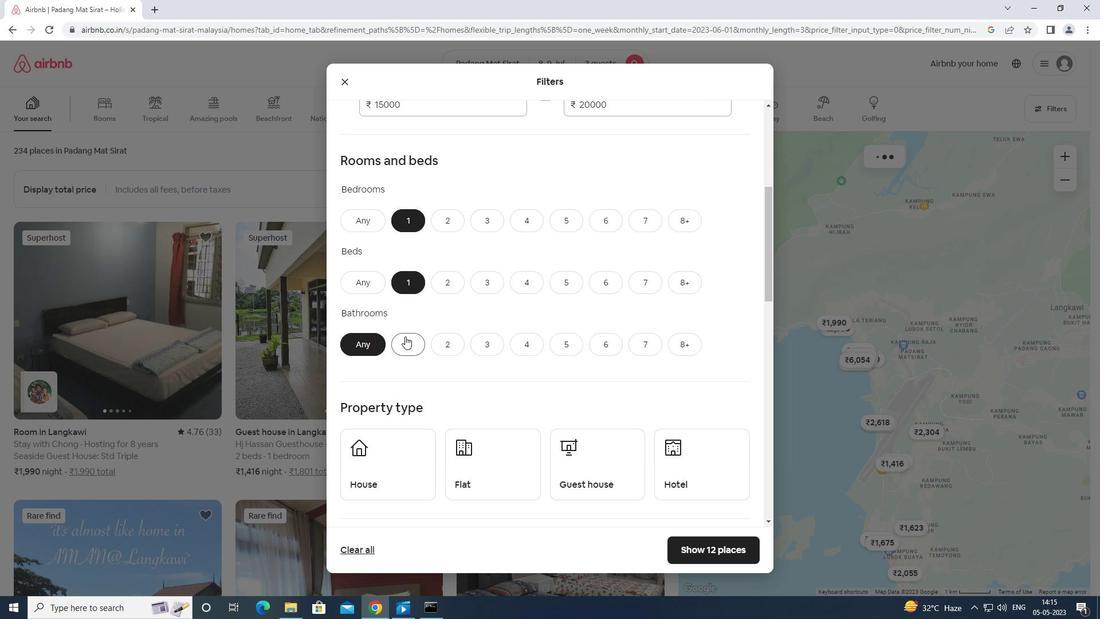 
Action: Mouse moved to (404, 344)
Screenshot: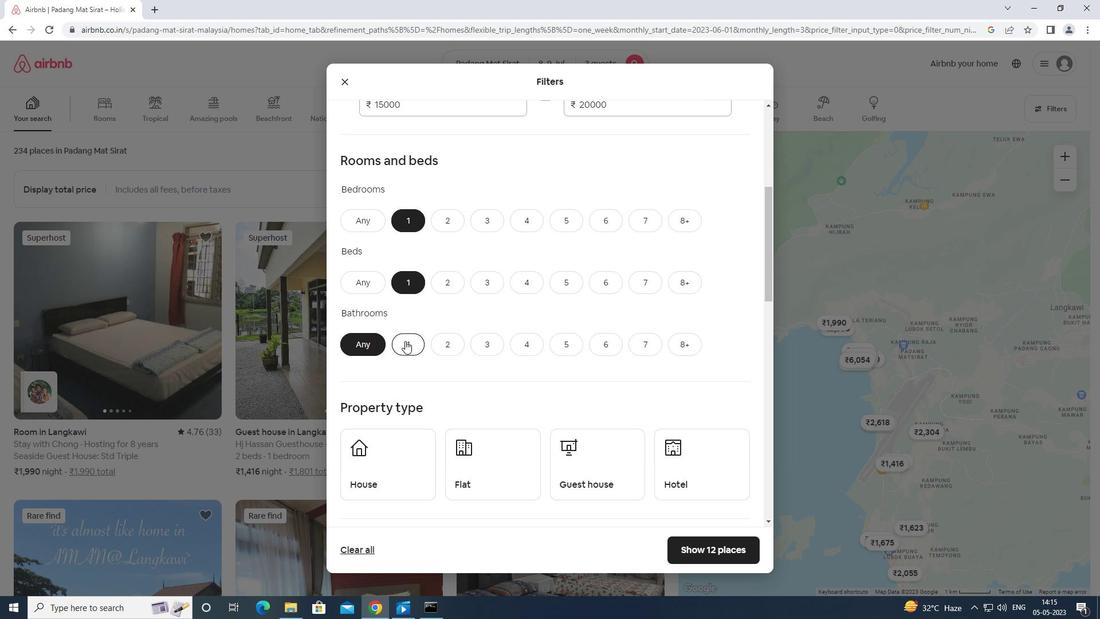 
Action: Mouse scrolled (404, 343) with delta (0, 0)
Screenshot: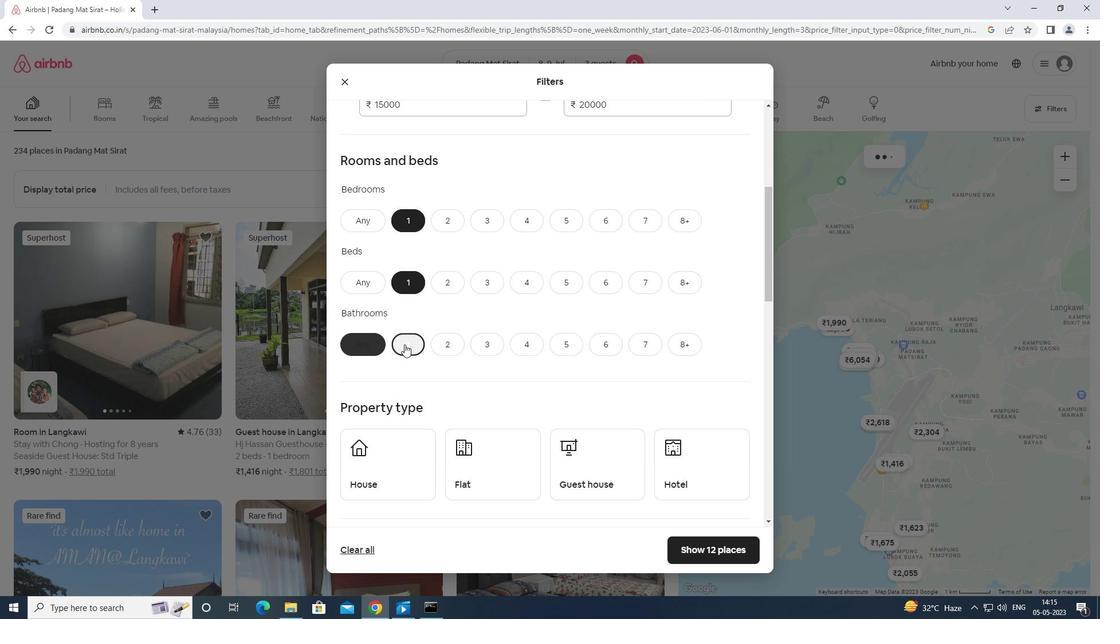 
Action: Mouse scrolled (404, 343) with delta (0, 0)
Screenshot: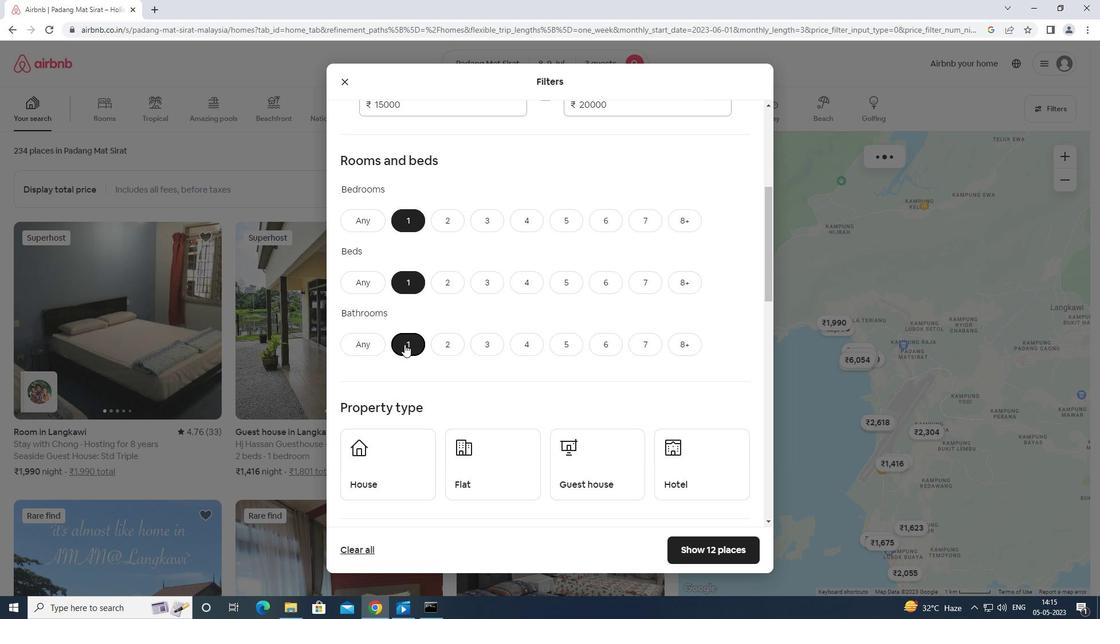 
Action: Mouse moved to (381, 363)
Screenshot: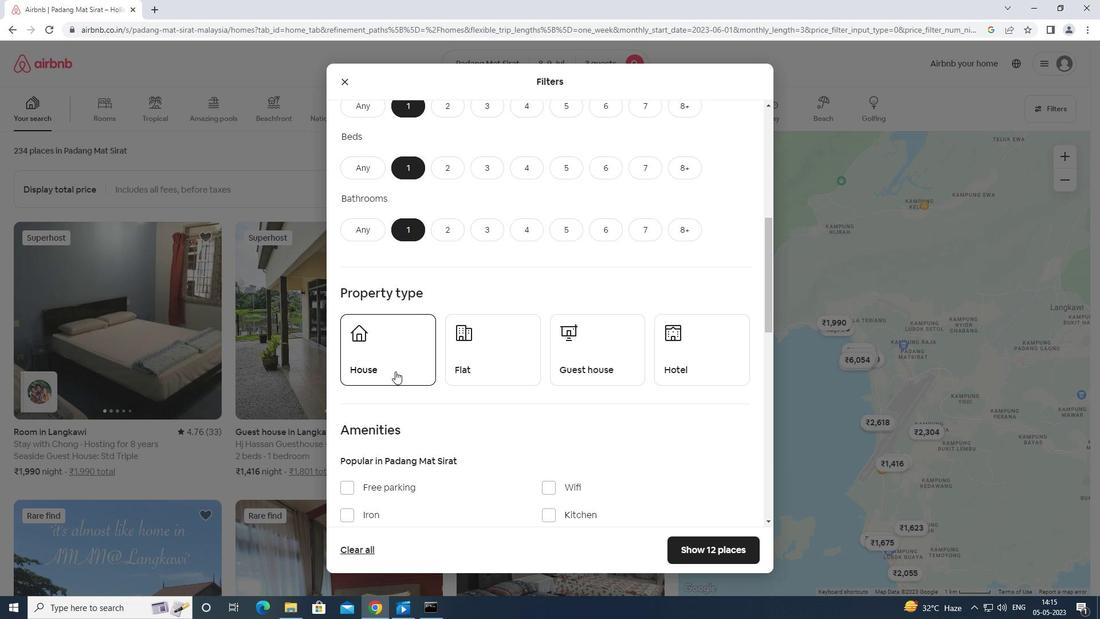 
Action: Mouse pressed left at (381, 363)
Screenshot: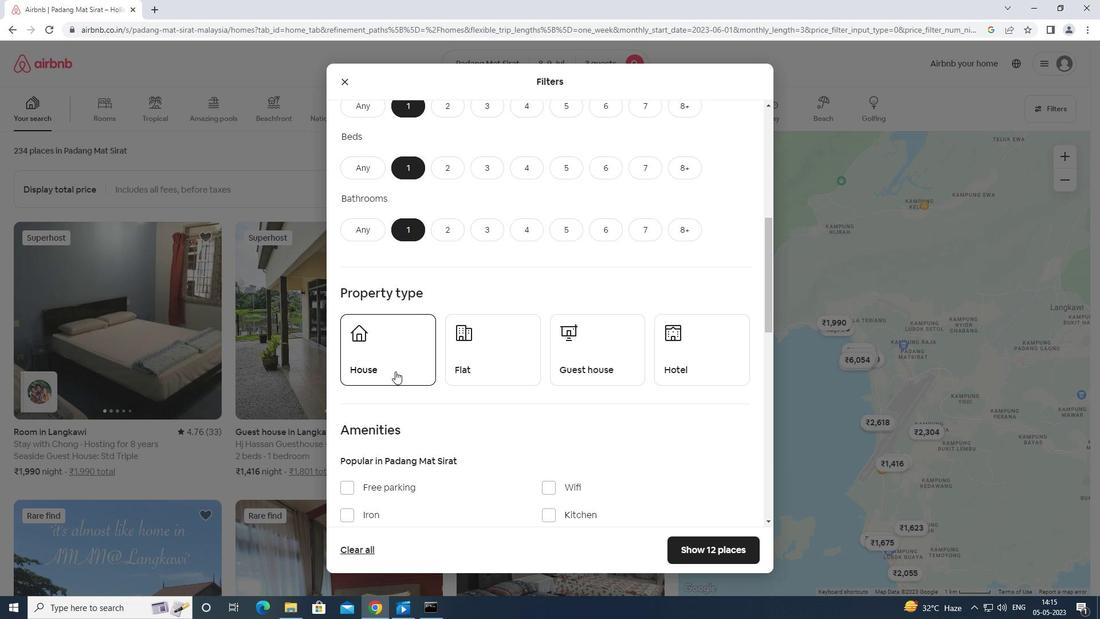
Action: Mouse moved to (465, 347)
Screenshot: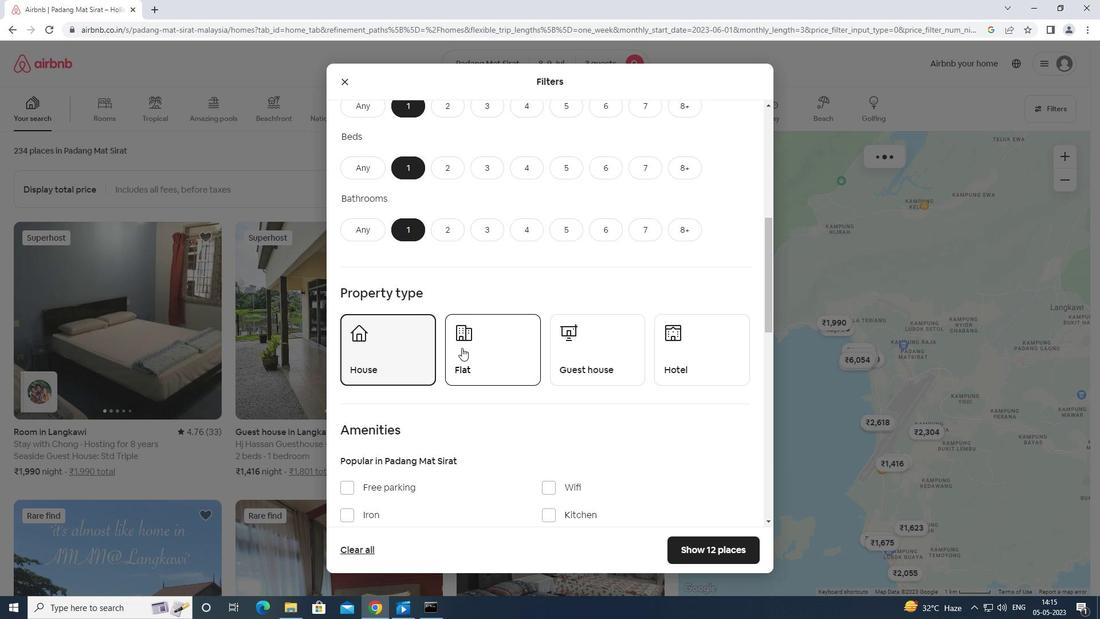 
Action: Mouse pressed left at (465, 347)
Screenshot: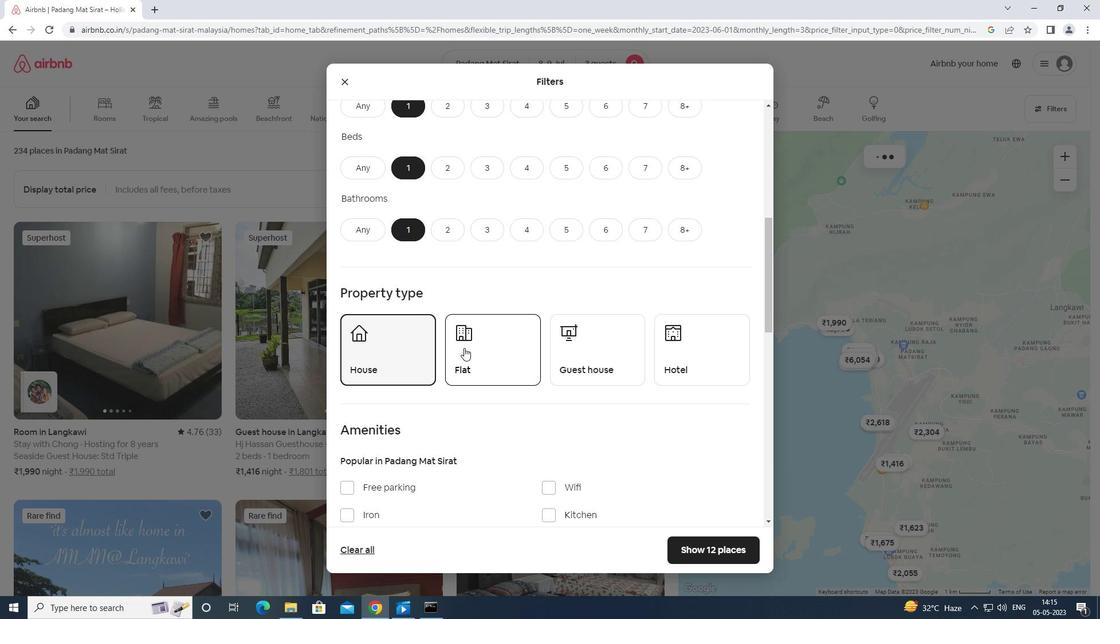 
Action: Mouse moved to (561, 355)
Screenshot: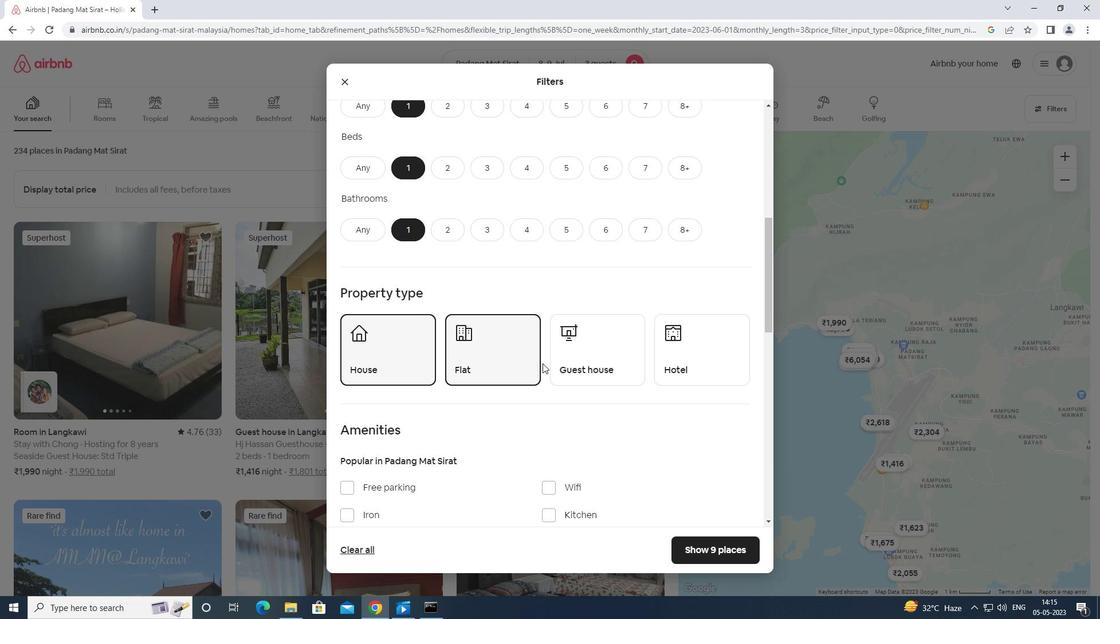 
Action: Mouse pressed left at (561, 355)
Screenshot: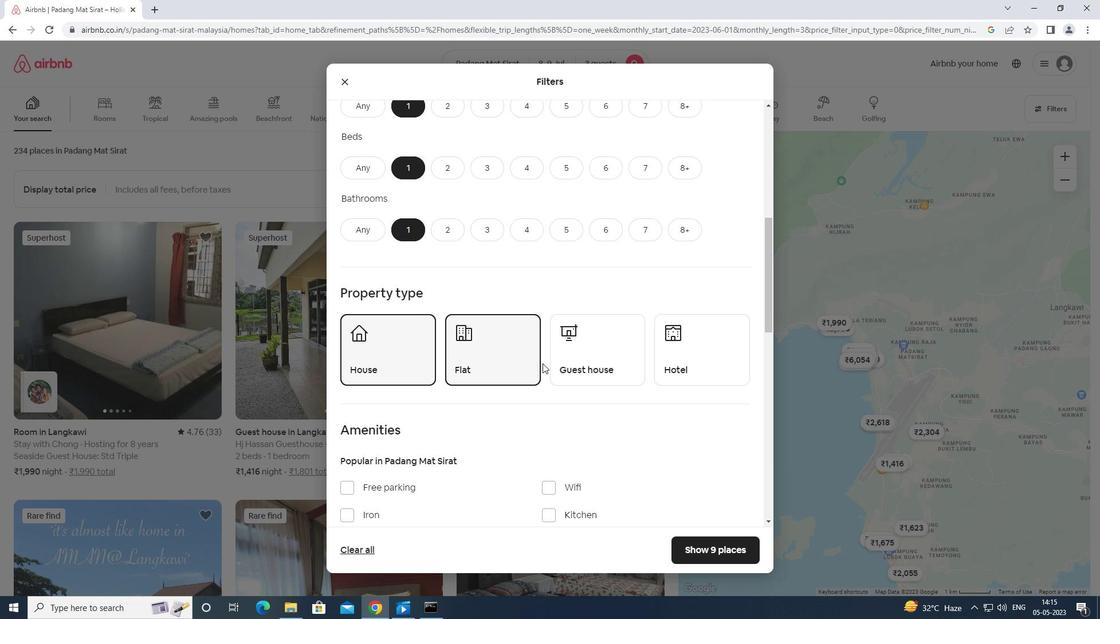 
Action: Mouse moved to (679, 350)
Screenshot: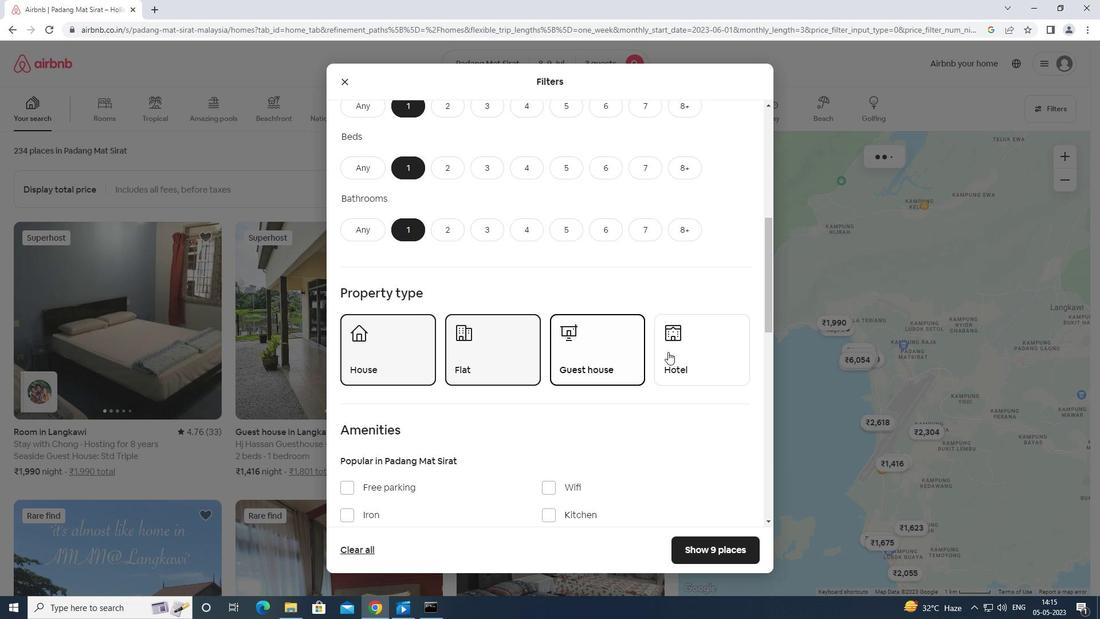 
Action: Mouse pressed left at (679, 350)
Screenshot: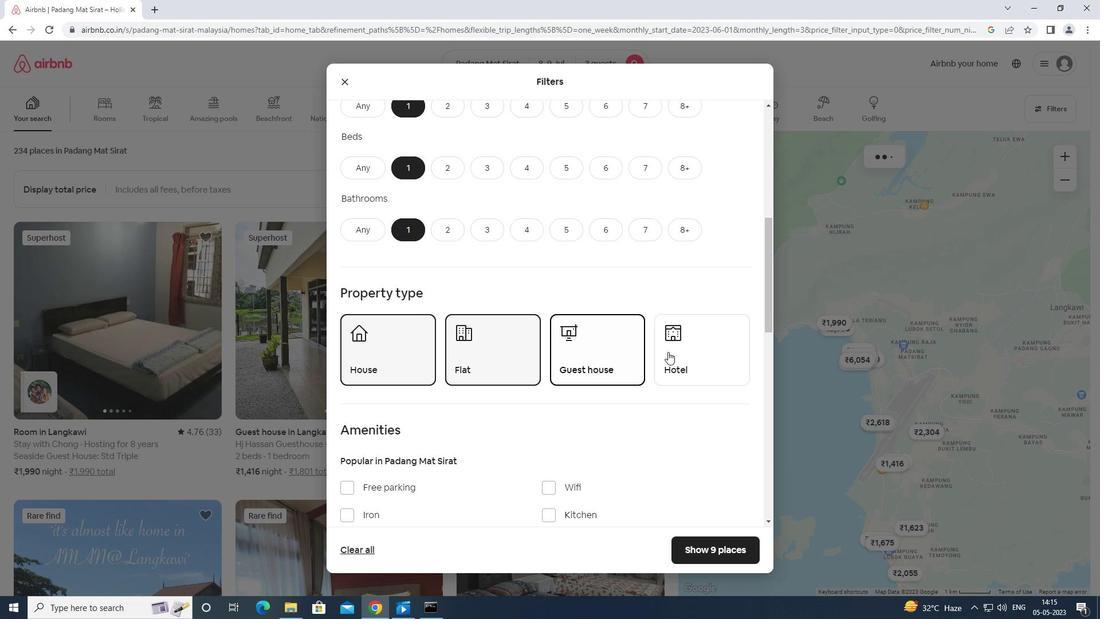
Action: Mouse moved to (681, 349)
Screenshot: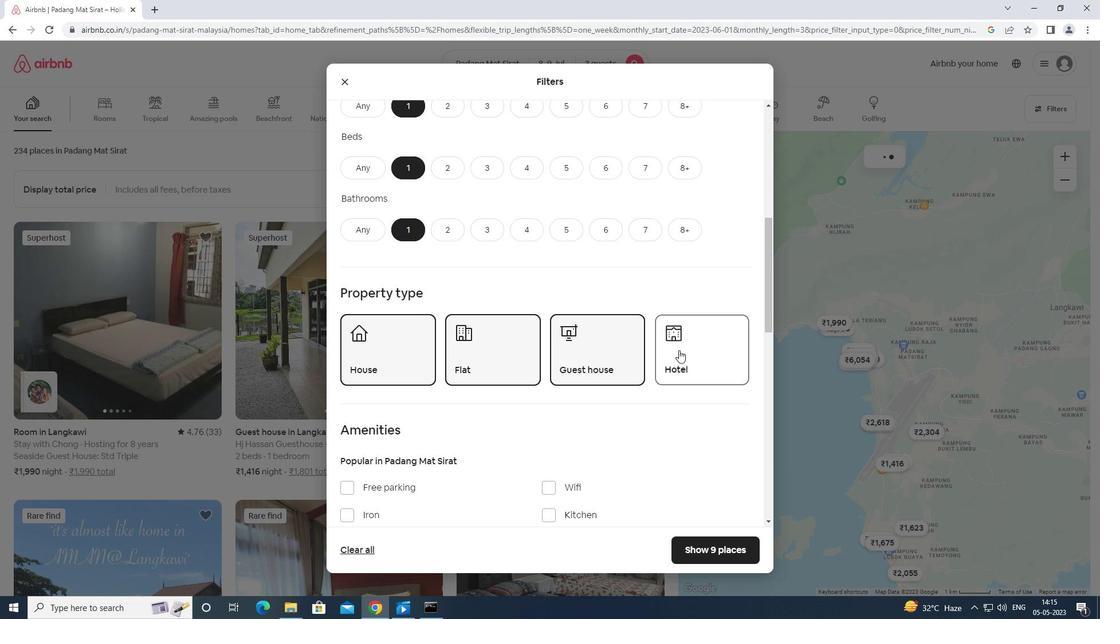 
Action: Mouse scrolled (681, 349) with delta (0, 0)
Screenshot: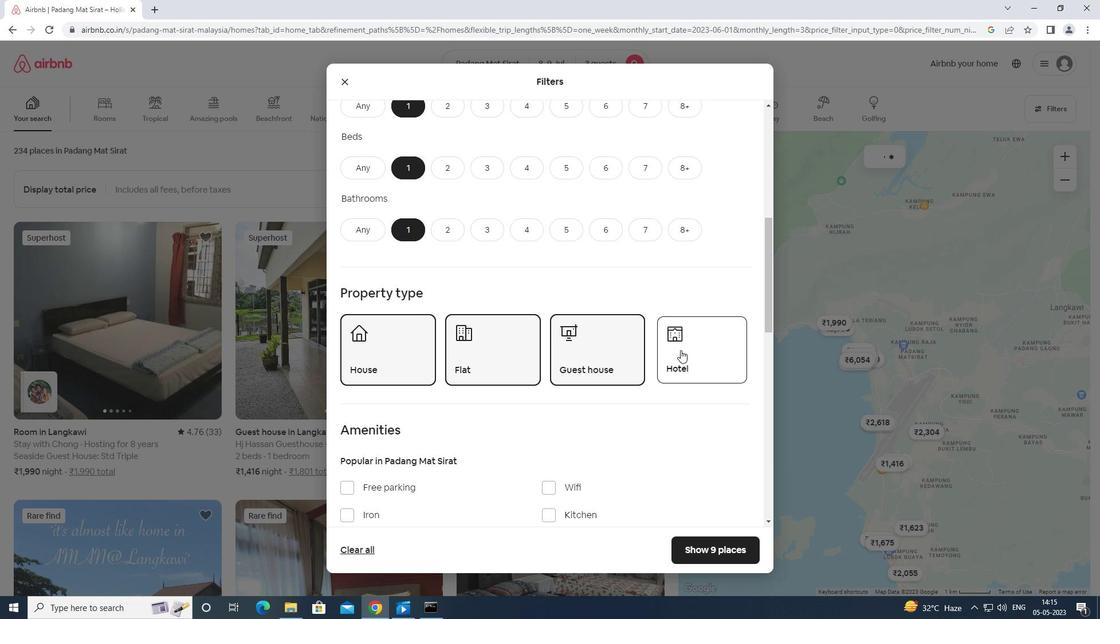 
Action: Mouse scrolled (681, 349) with delta (0, 0)
Screenshot: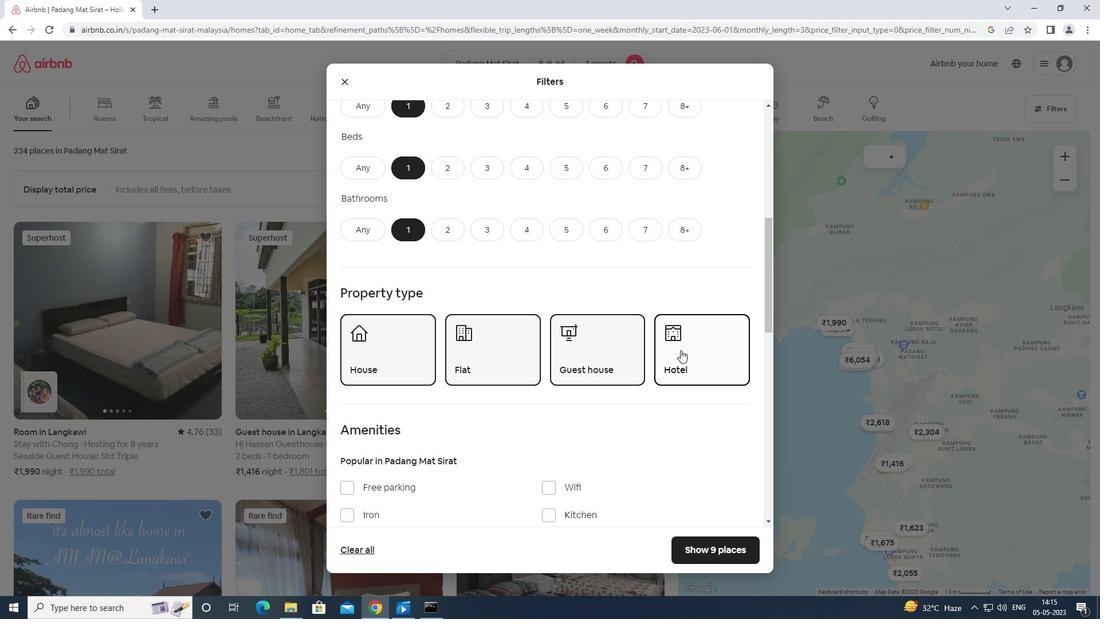 
Action: Mouse scrolled (681, 349) with delta (0, 0)
Screenshot: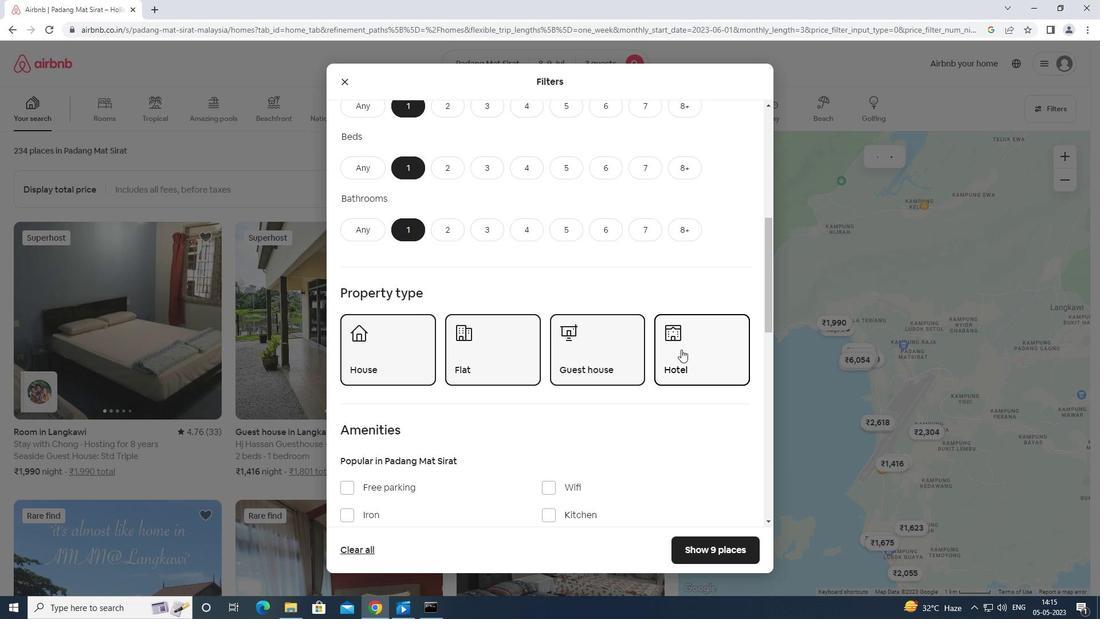 
Action: Mouse moved to (546, 373)
Screenshot: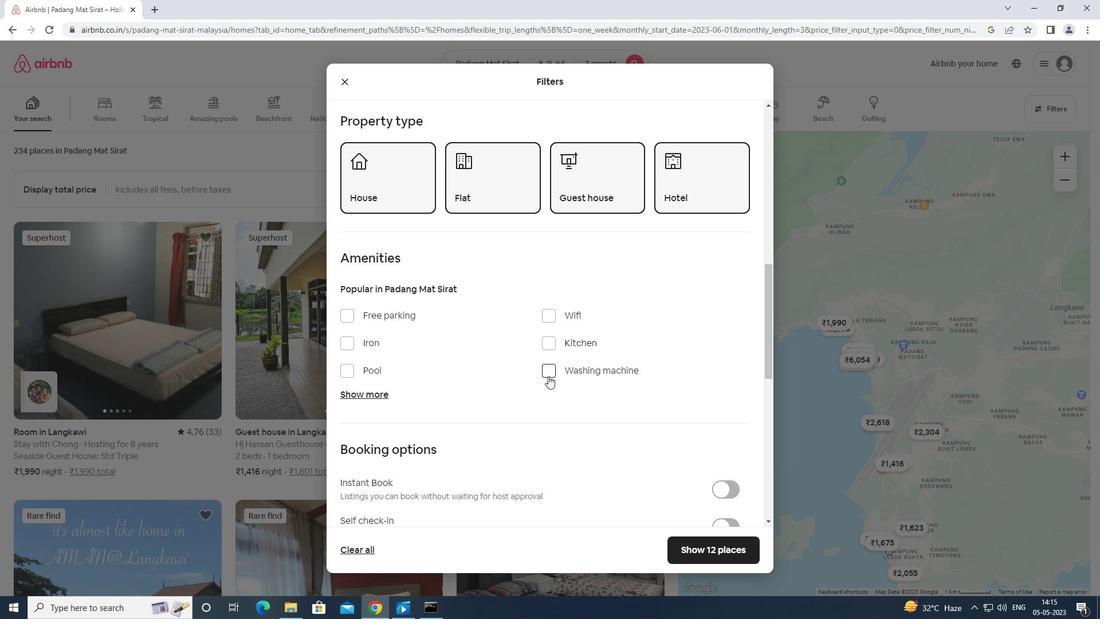 
Action: Mouse pressed left at (546, 373)
Screenshot: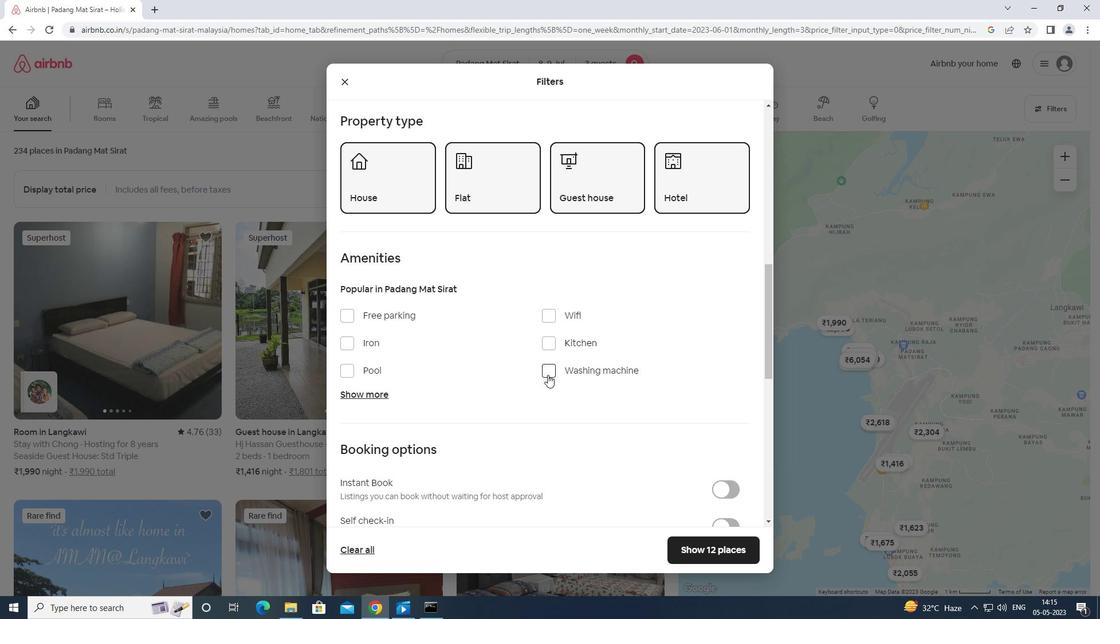 
Action: Mouse moved to (546, 372)
Screenshot: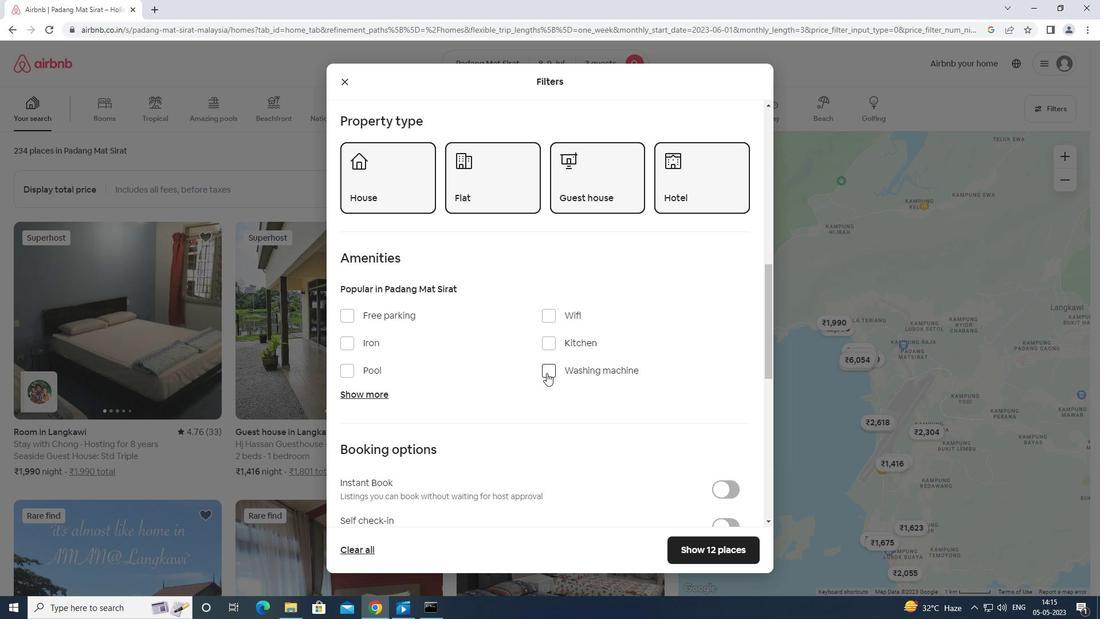 
Action: Mouse scrolled (546, 372) with delta (0, 0)
Screenshot: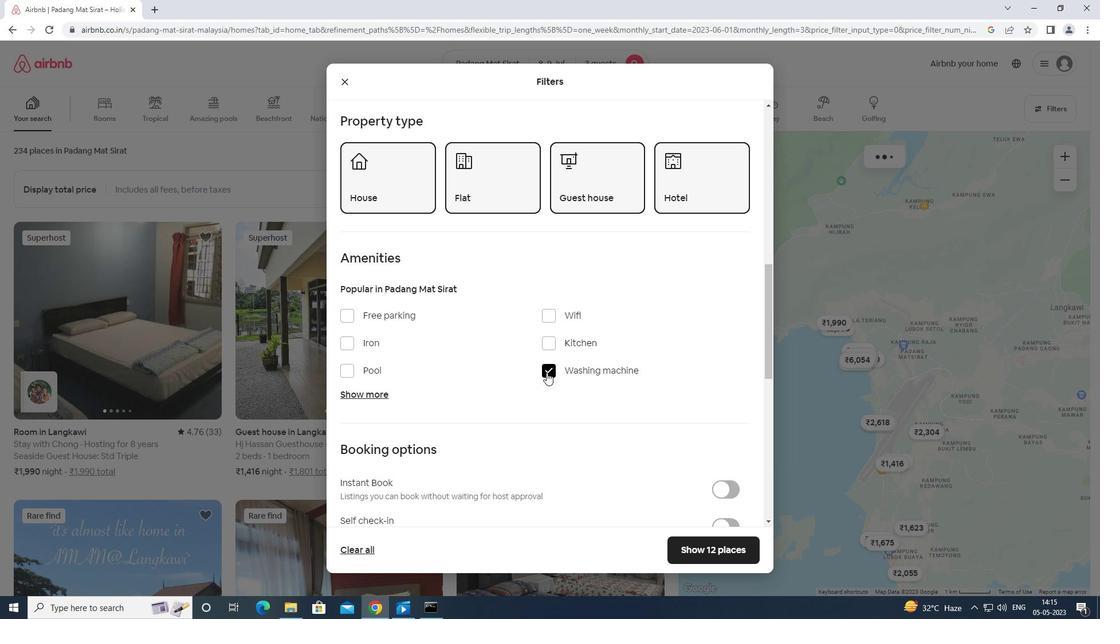 
Action: Mouse scrolled (546, 372) with delta (0, 0)
Screenshot: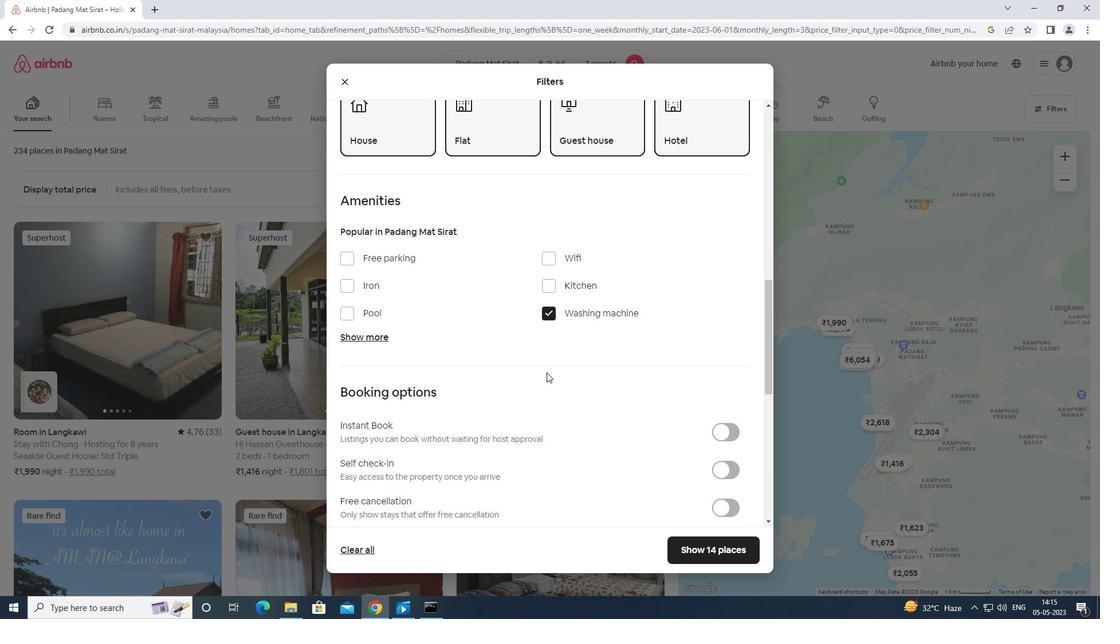 
Action: Mouse scrolled (546, 372) with delta (0, 0)
Screenshot: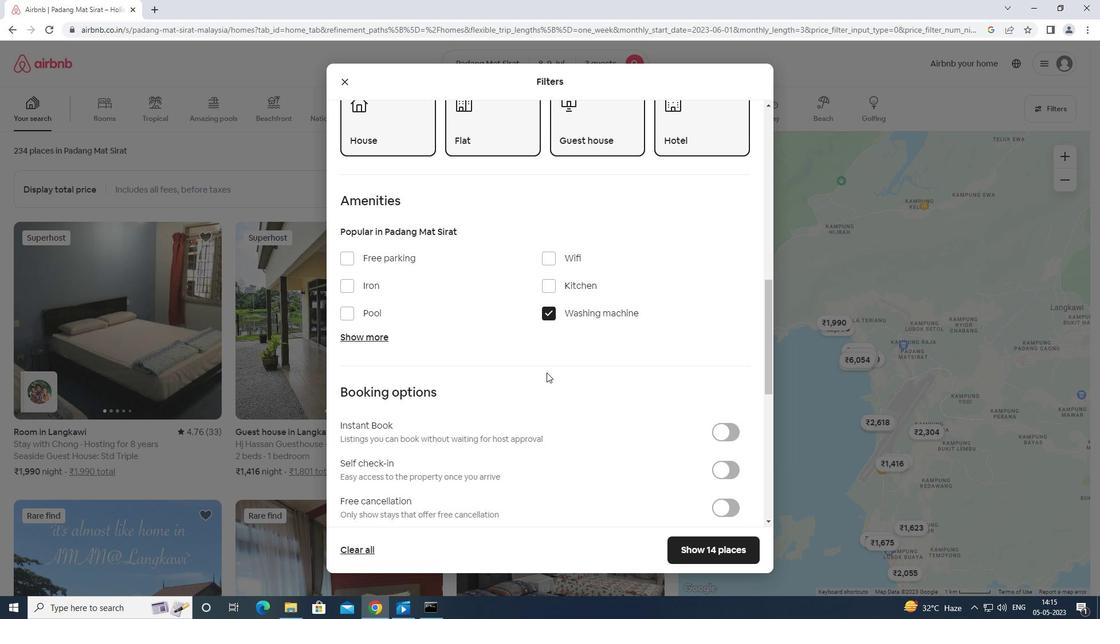 
Action: Mouse scrolled (546, 372) with delta (0, 0)
Screenshot: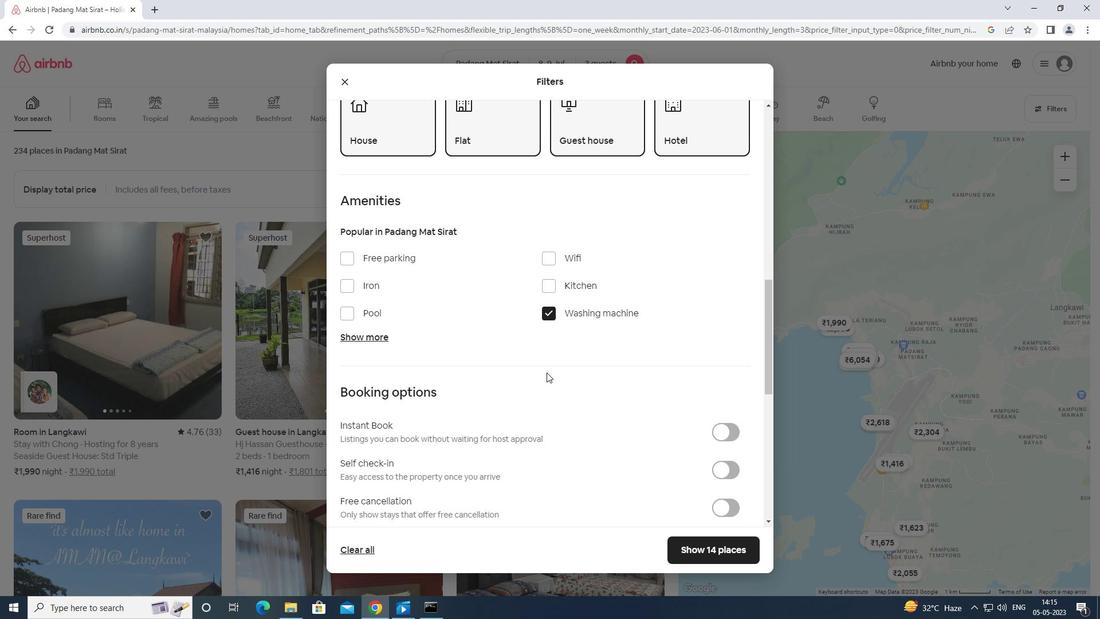 
Action: Mouse moved to (717, 292)
Screenshot: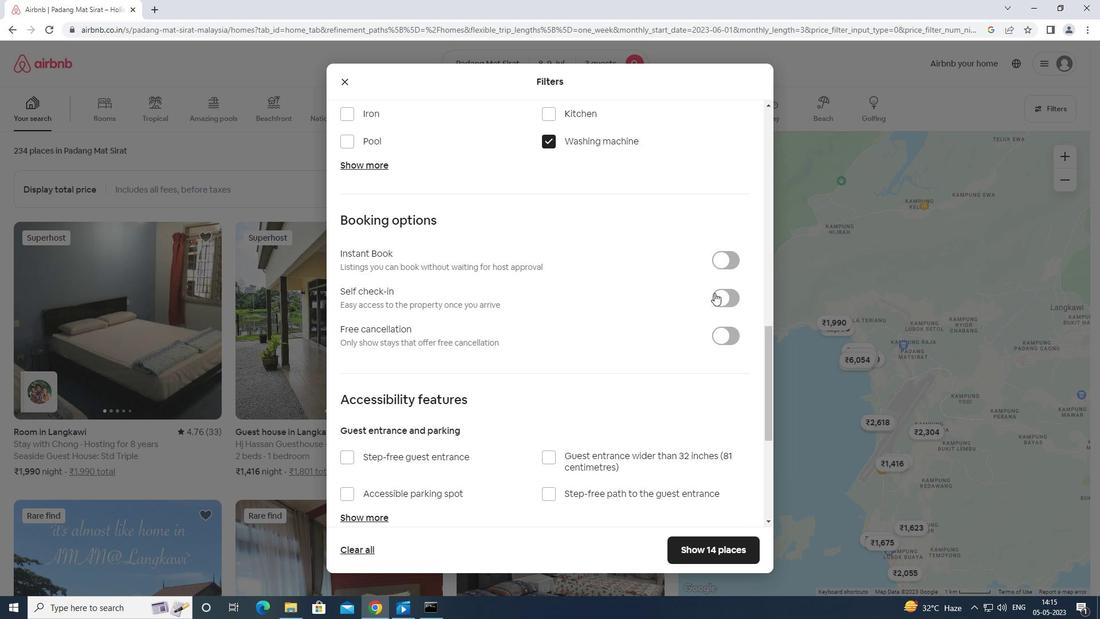 
Action: Mouse pressed left at (717, 292)
Screenshot: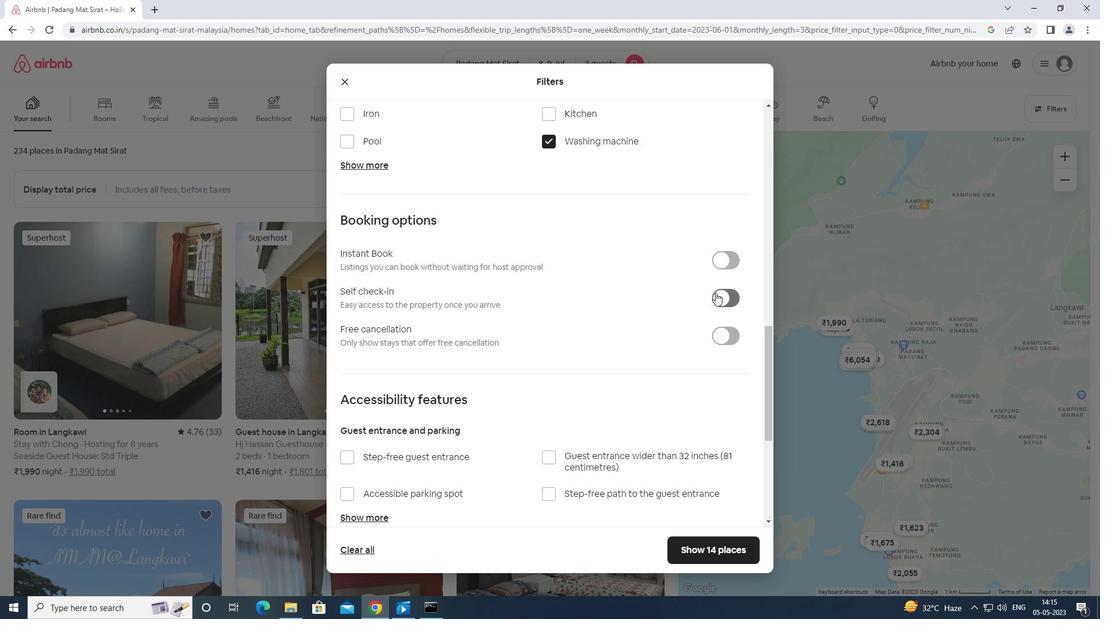
Action: Mouse moved to (716, 296)
Screenshot: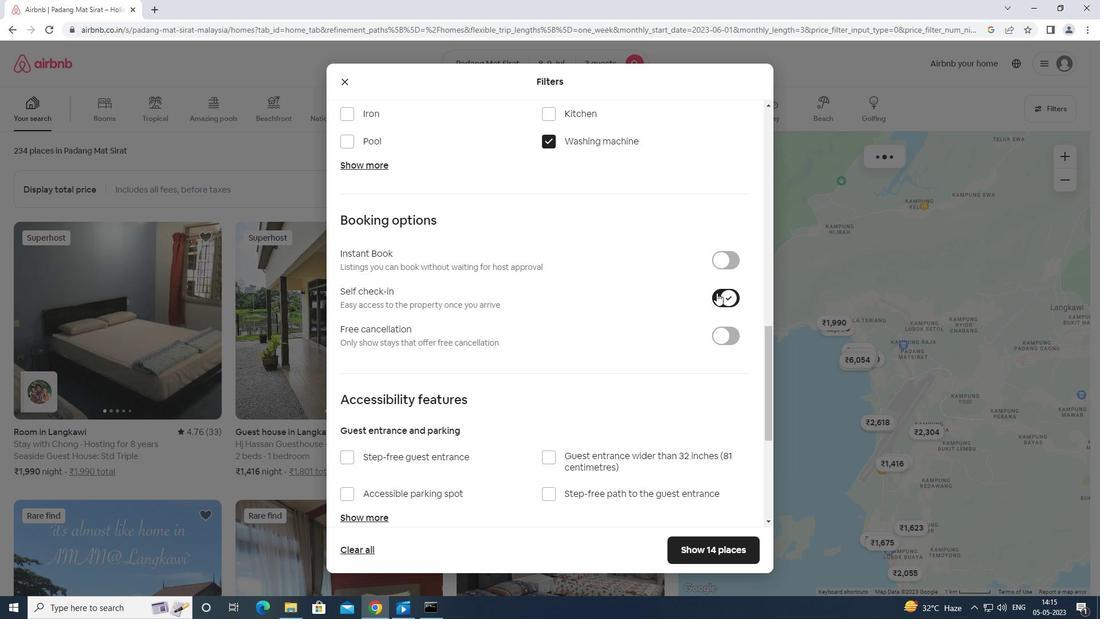 
Action: Mouse scrolled (716, 296) with delta (0, 0)
Screenshot: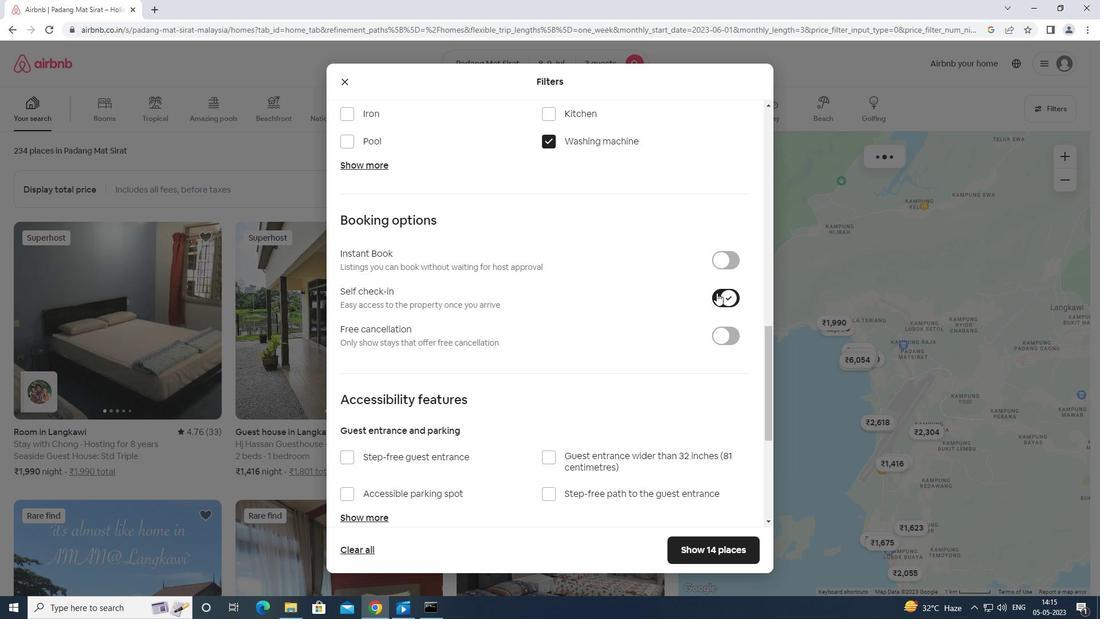 
Action: Mouse moved to (714, 303)
Screenshot: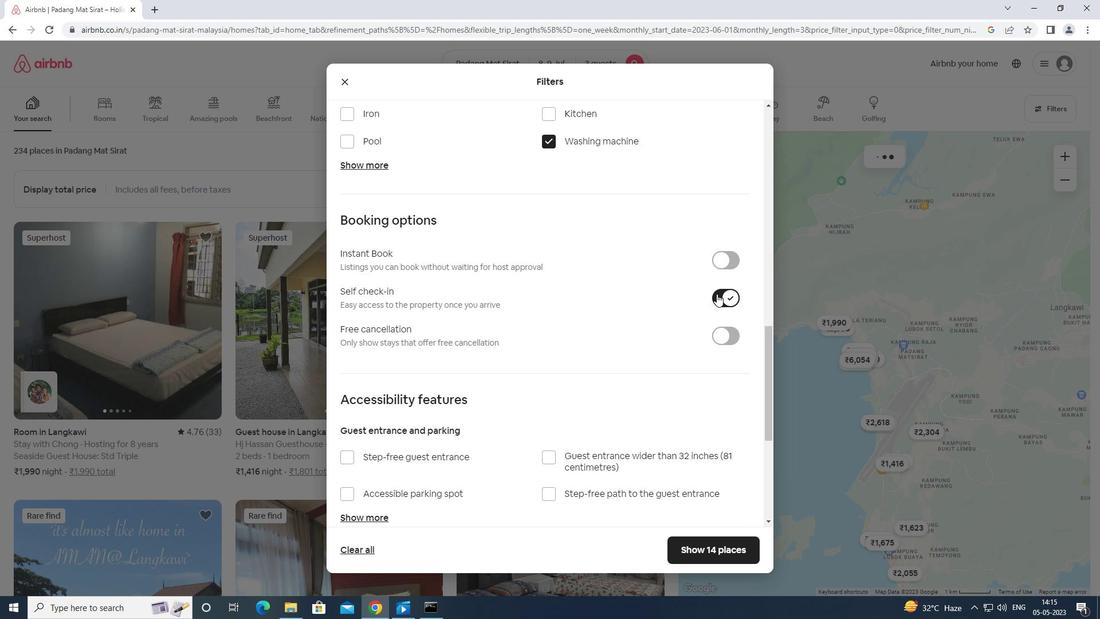 
Action: Mouse scrolled (714, 303) with delta (0, 0)
Screenshot: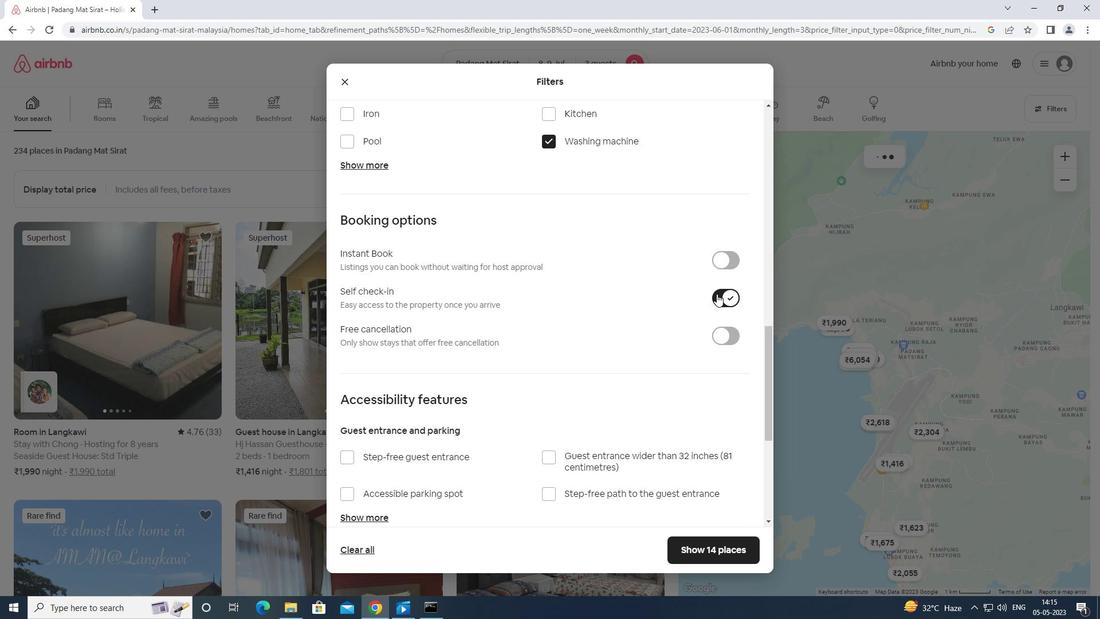 
Action: Mouse moved to (713, 307)
Screenshot: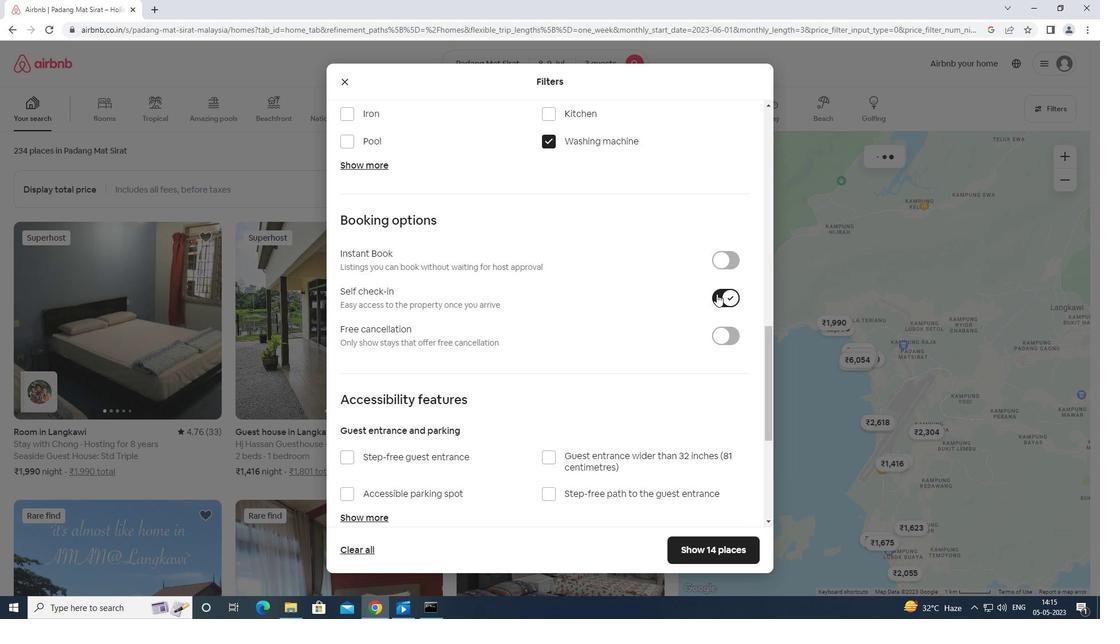 
Action: Mouse scrolled (713, 306) with delta (0, 0)
Screenshot: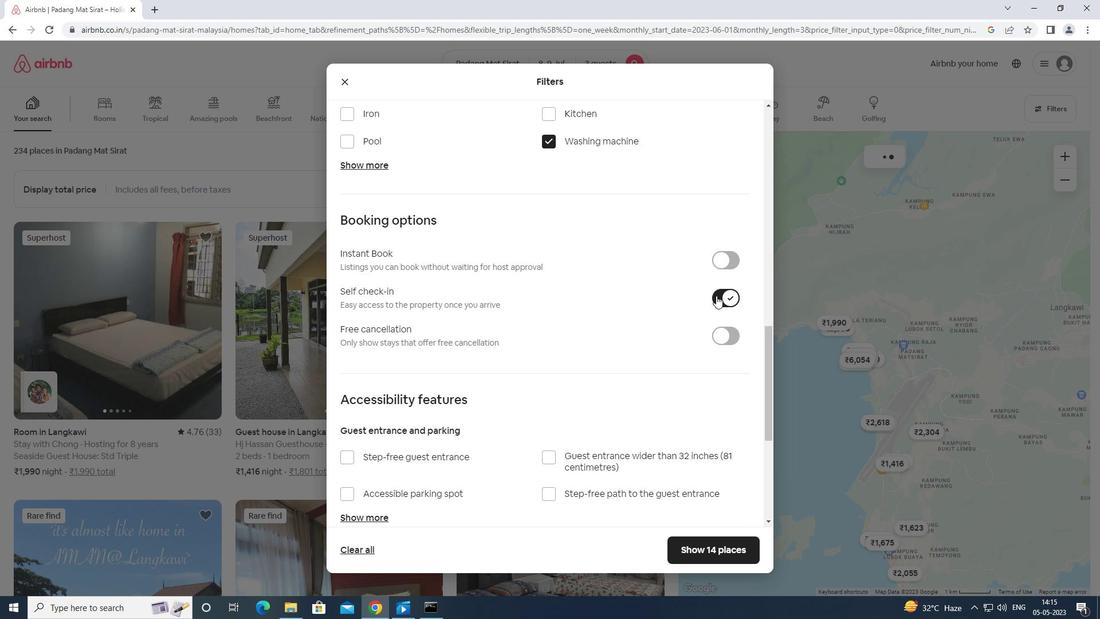 
Action: Mouse moved to (474, 383)
Screenshot: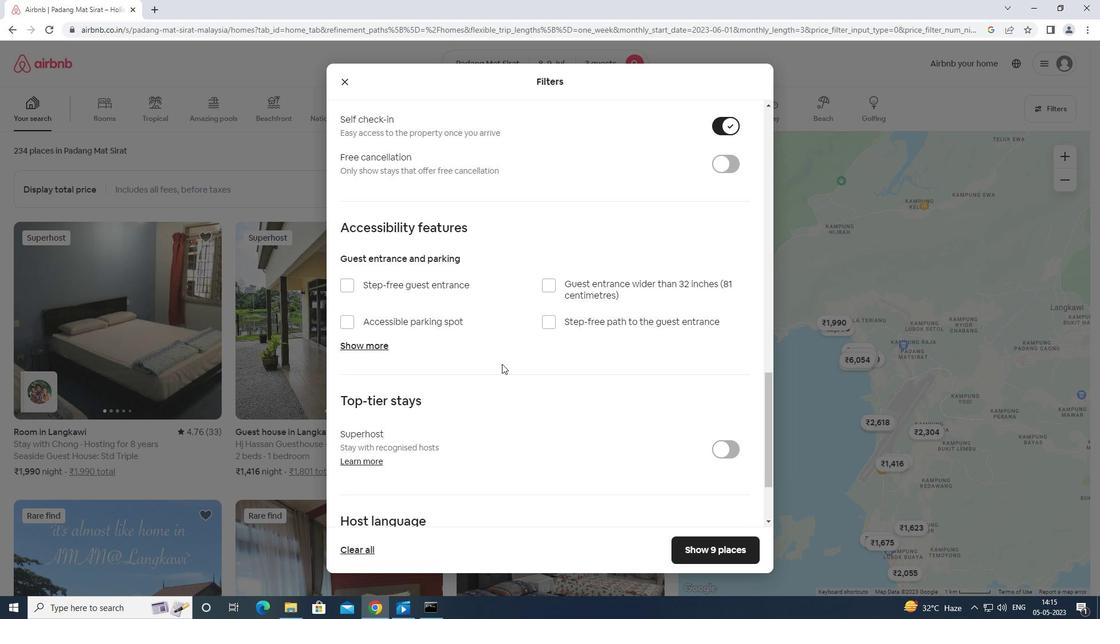 
Action: Mouse scrolled (474, 382) with delta (0, 0)
Screenshot: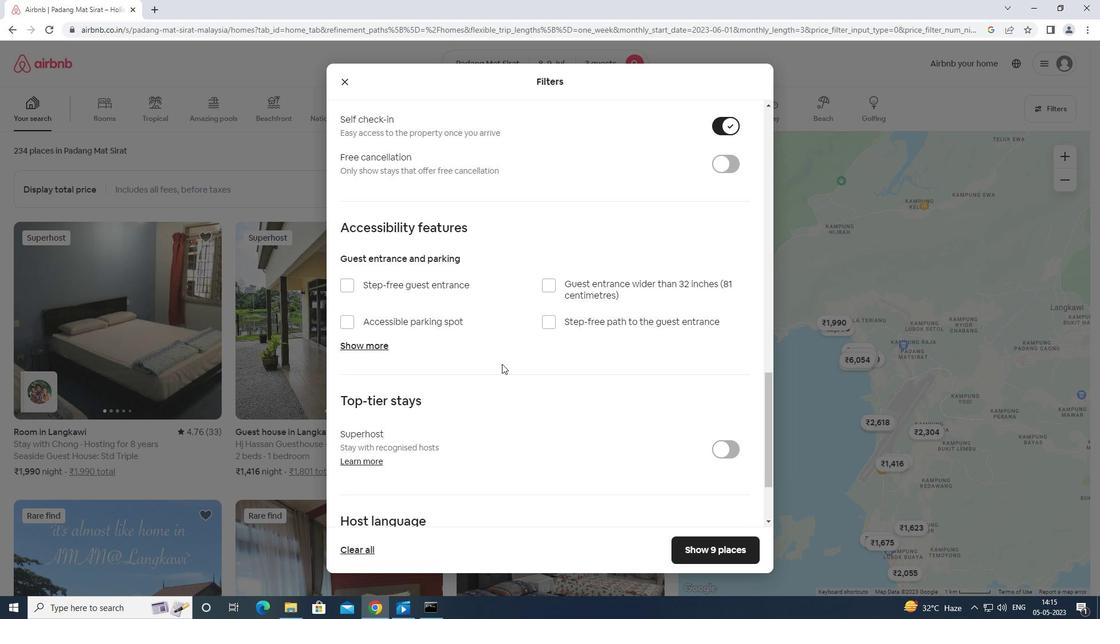
Action: Mouse moved to (478, 393)
Screenshot: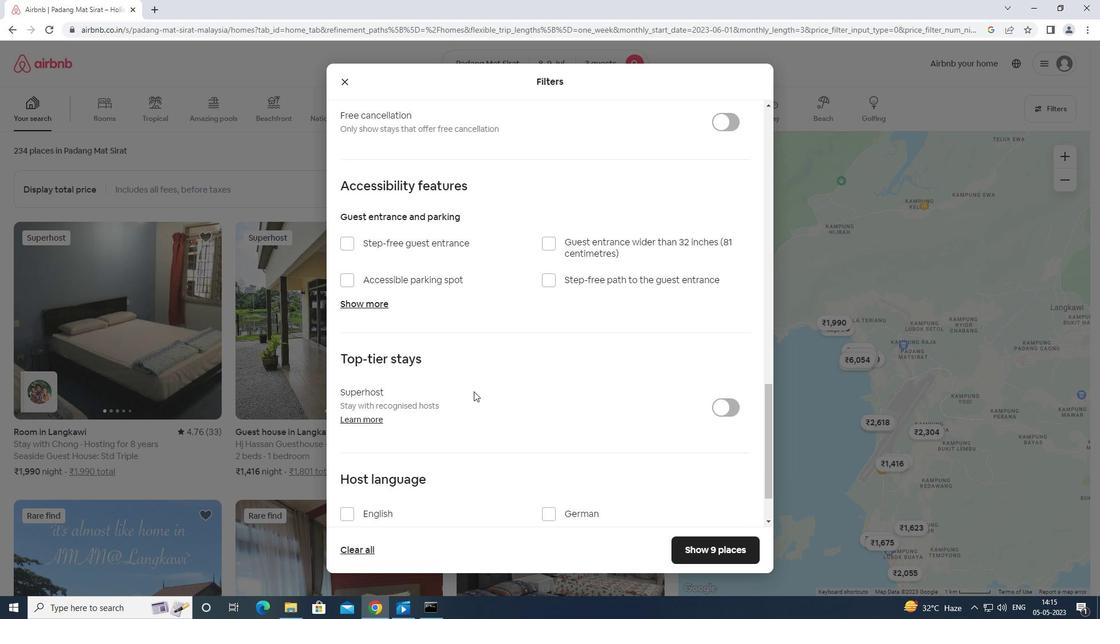 
Action: Mouse scrolled (478, 392) with delta (0, 0)
Screenshot: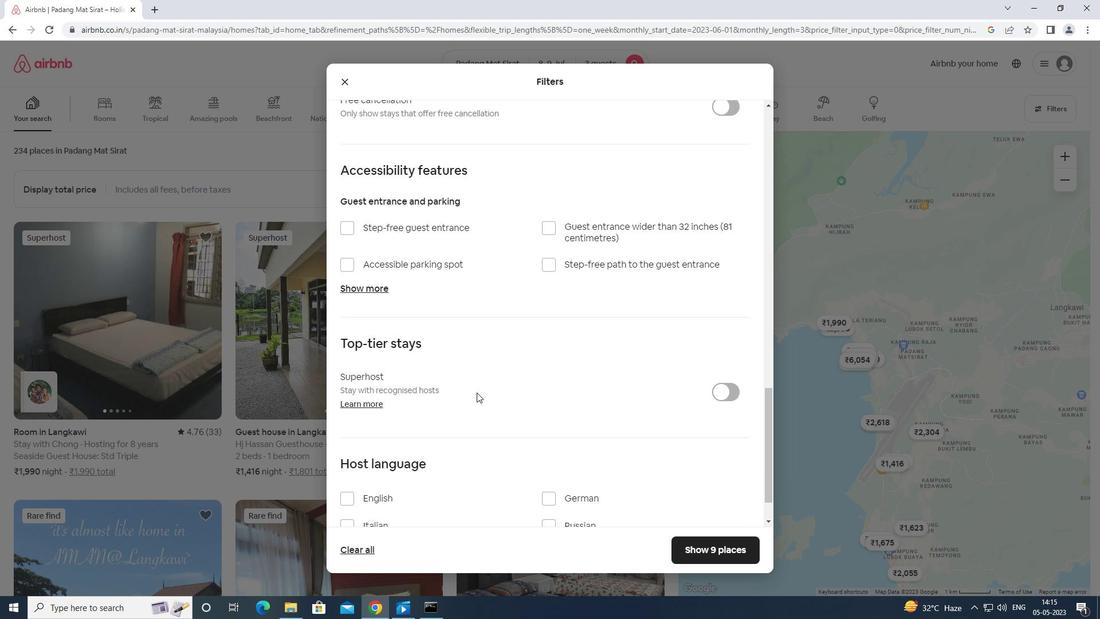 
Action: Mouse moved to (479, 394)
Screenshot: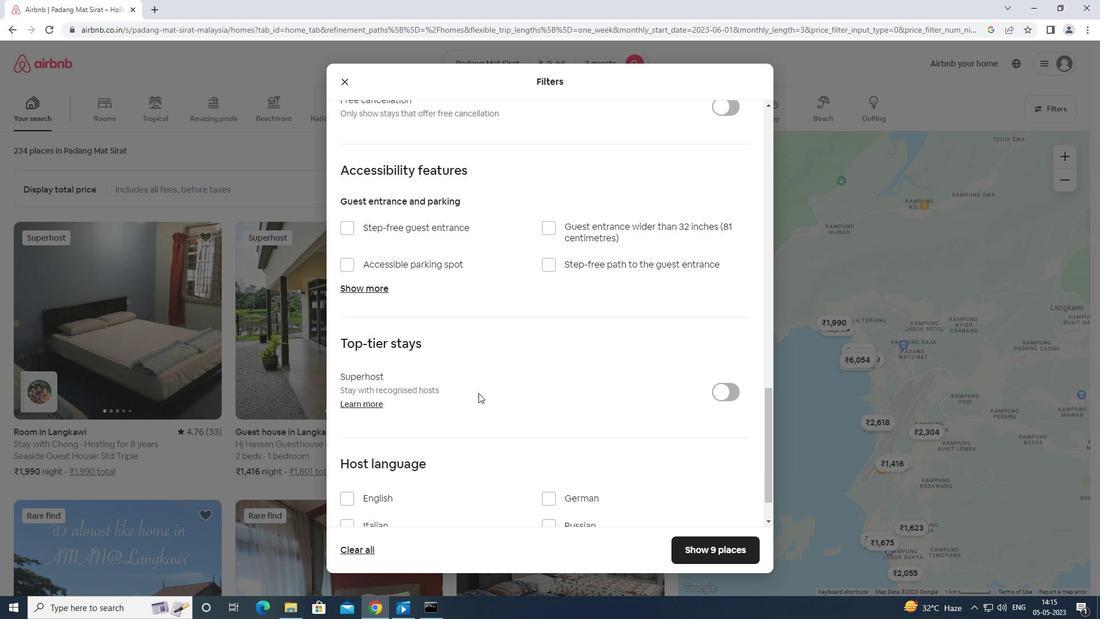 
Action: Mouse scrolled (479, 393) with delta (0, 0)
Screenshot: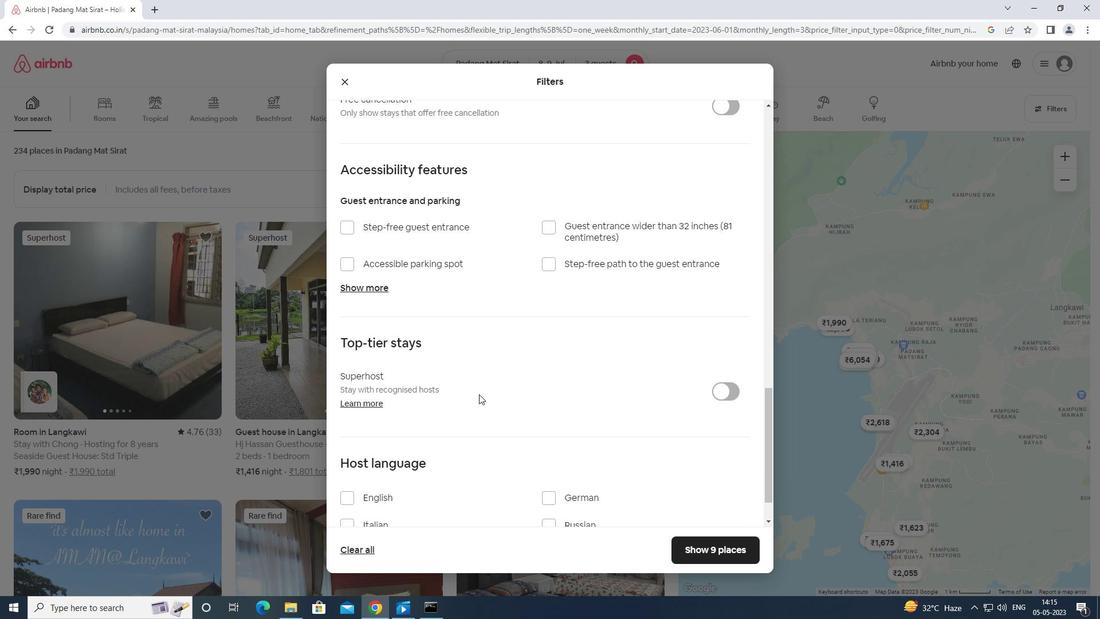 
Action: Mouse scrolled (479, 393) with delta (0, 0)
Screenshot: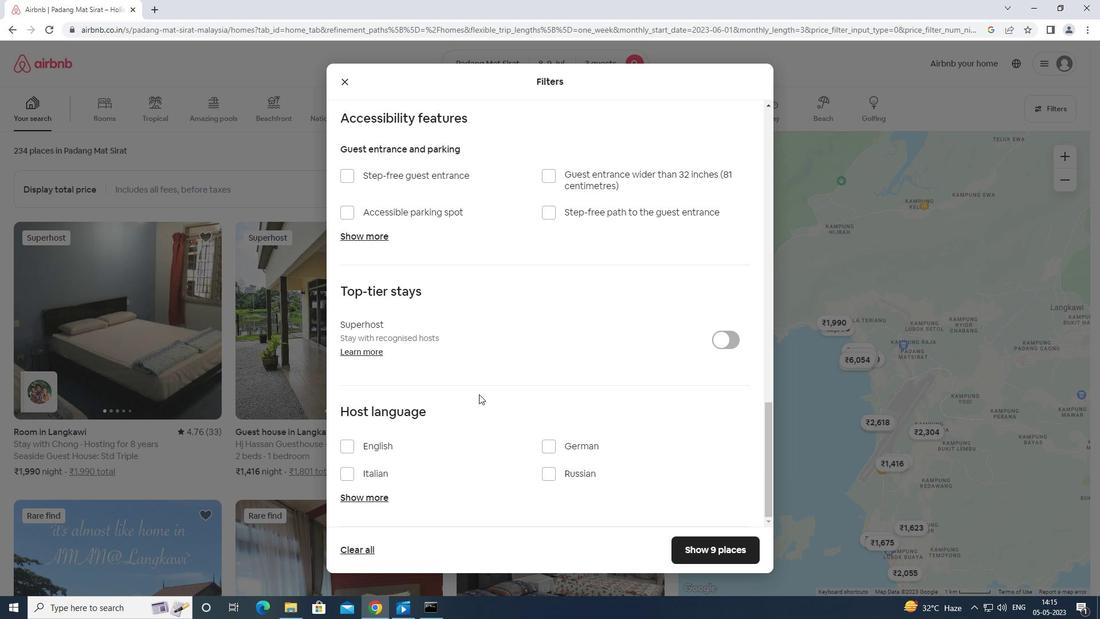 
Action: Mouse moved to (349, 442)
Screenshot: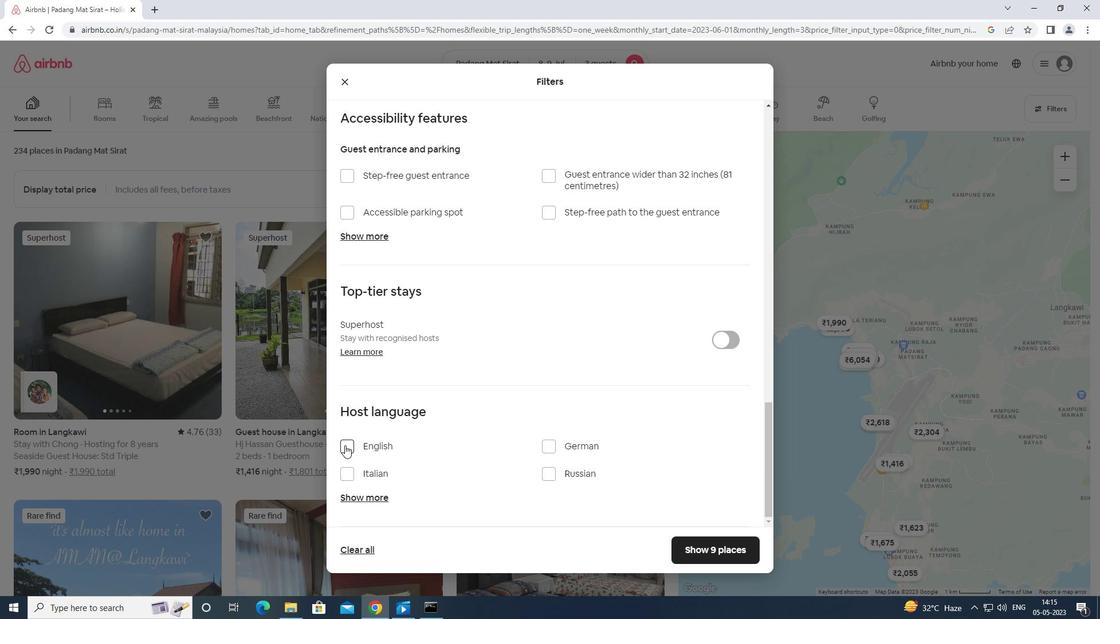 
Action: Mouse pressed left at (349, 442)
Screenshot: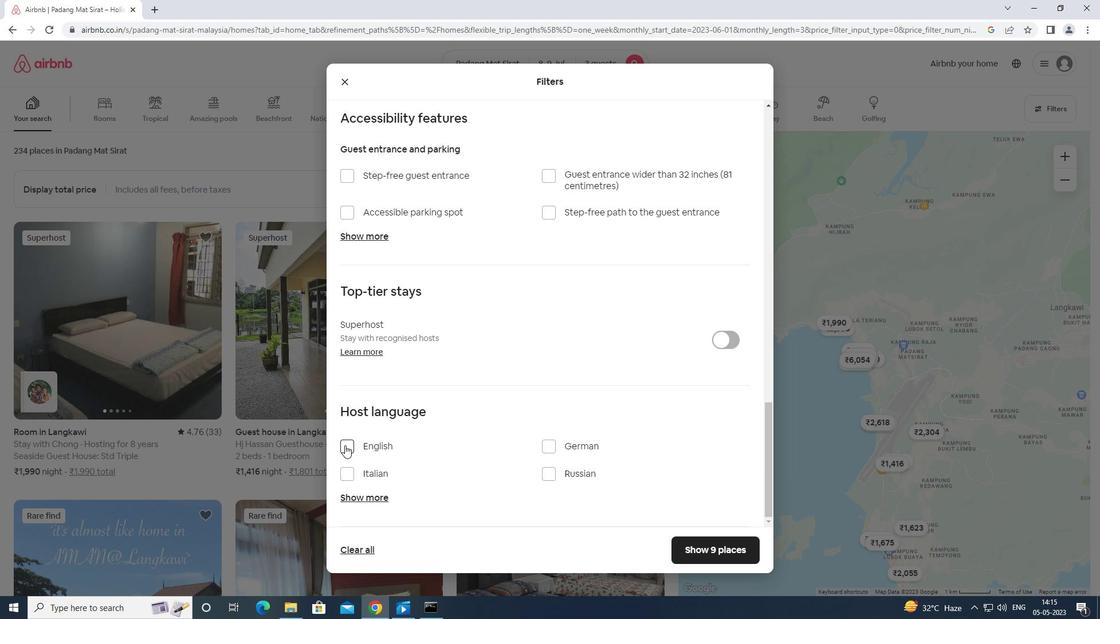 
Action: Mouse moved to (713, 541)
Screenshot: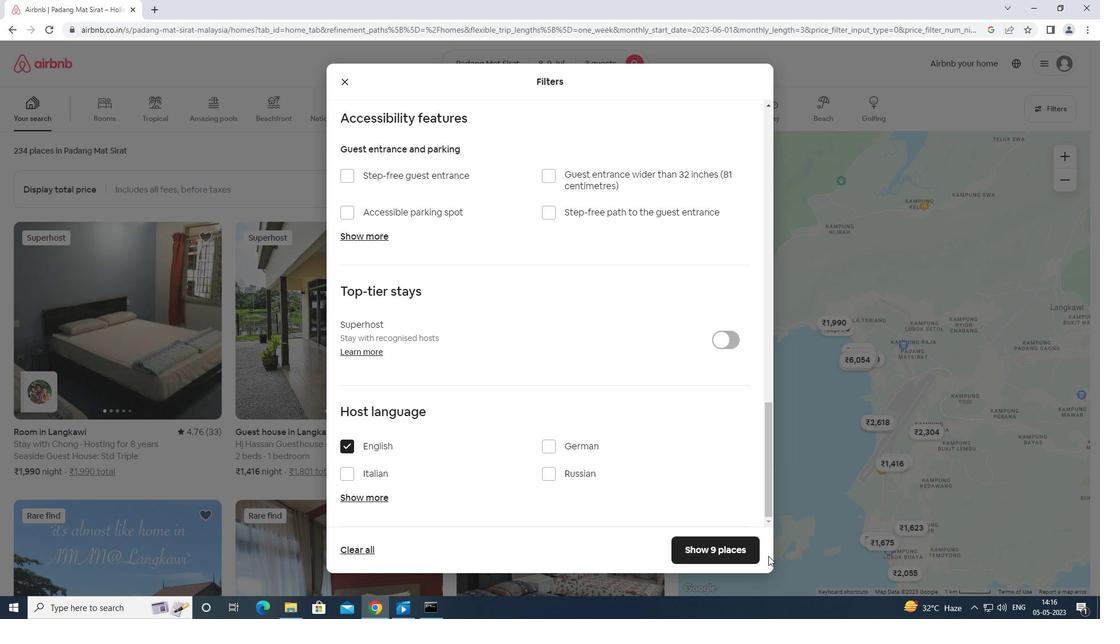 
Action: Mouse pressed left at (713, 541)
Screenshot: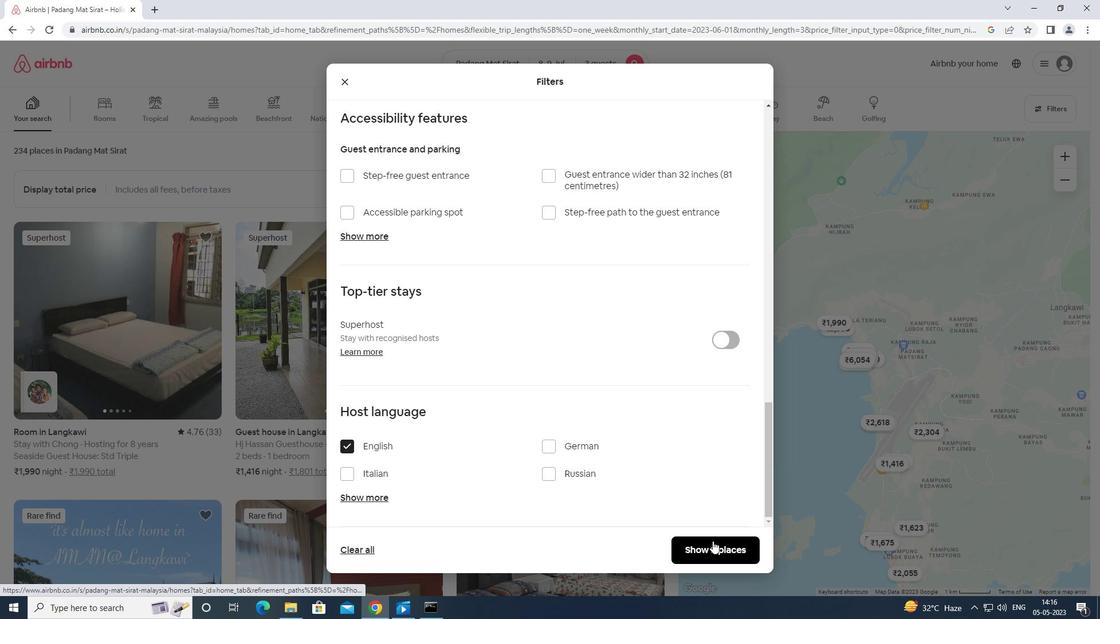 
Action: Mouse moved to (714, 538)
Screenshot: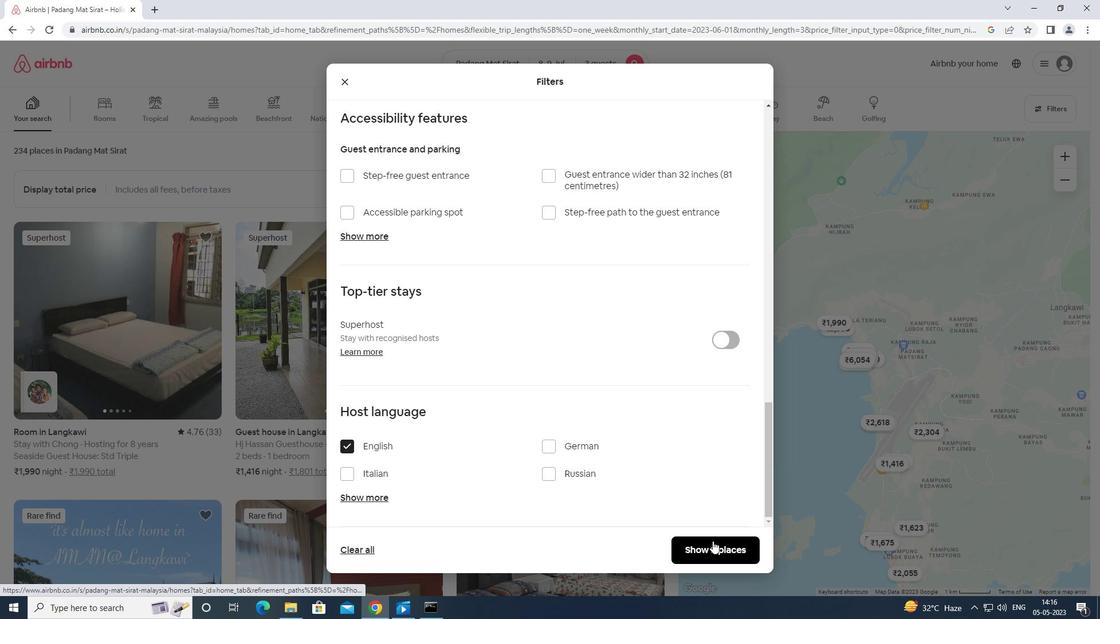 
